 Task: Use the formula "IMSUM" in spreadsheet "Project portfolio".
Action: Mouse moved to (617, 76)
Screenshot: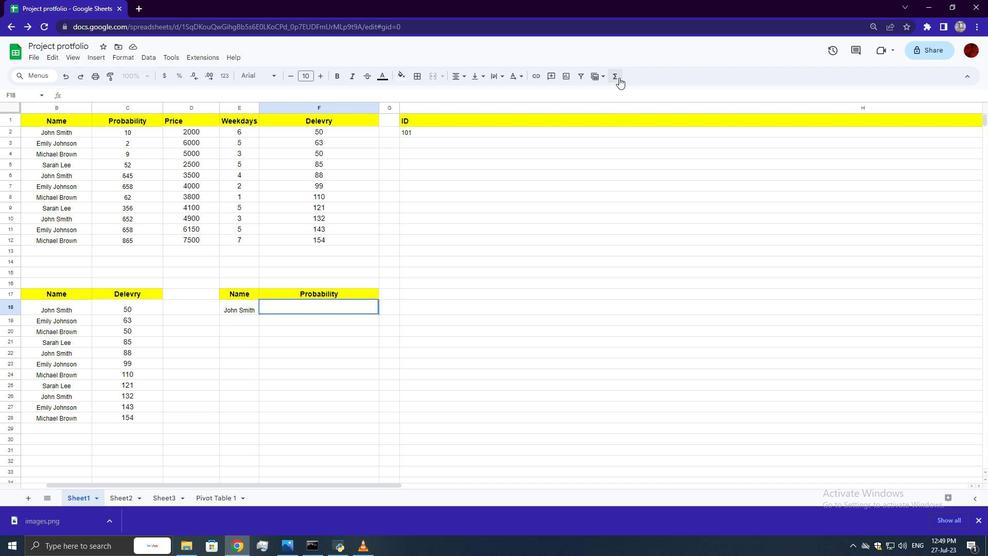 
Action: Mouse pressed left at (617, 76)
Screenshot: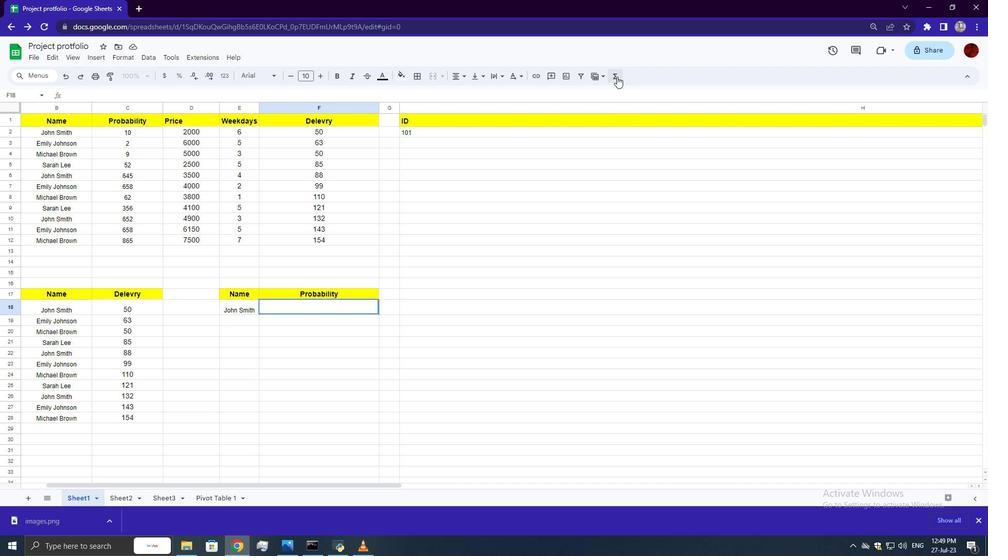 
Action: Mouse moved to (774, 189)
Screenshot: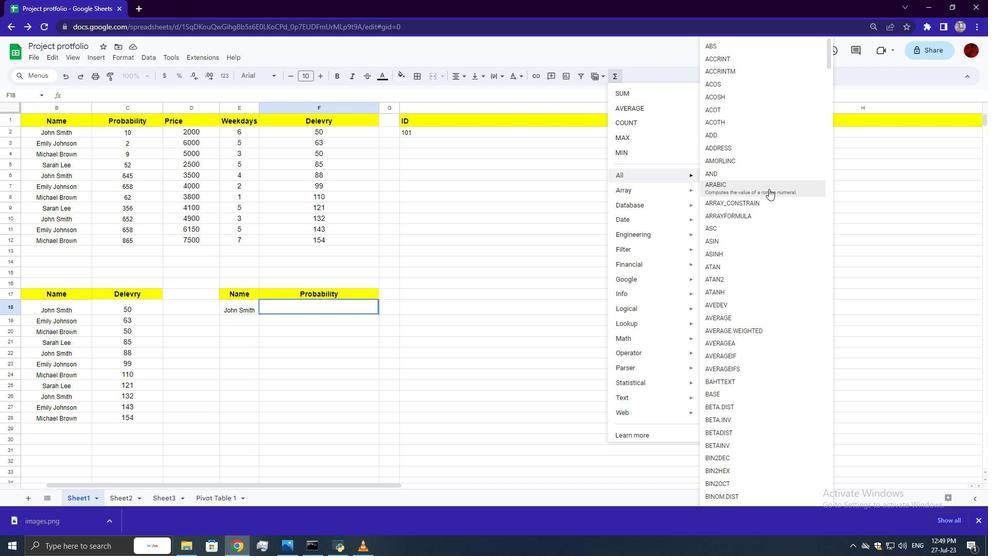 
Action: Mouse scrolled (774, 189) with delta (0, 0)
Screenshot: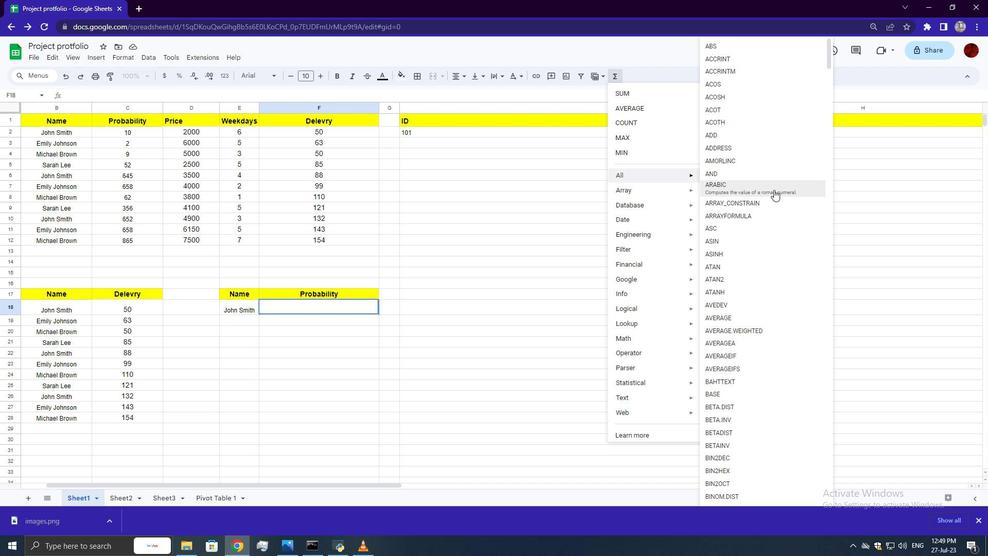 
Action: Mouse moved to (774, 189)
Screenshot: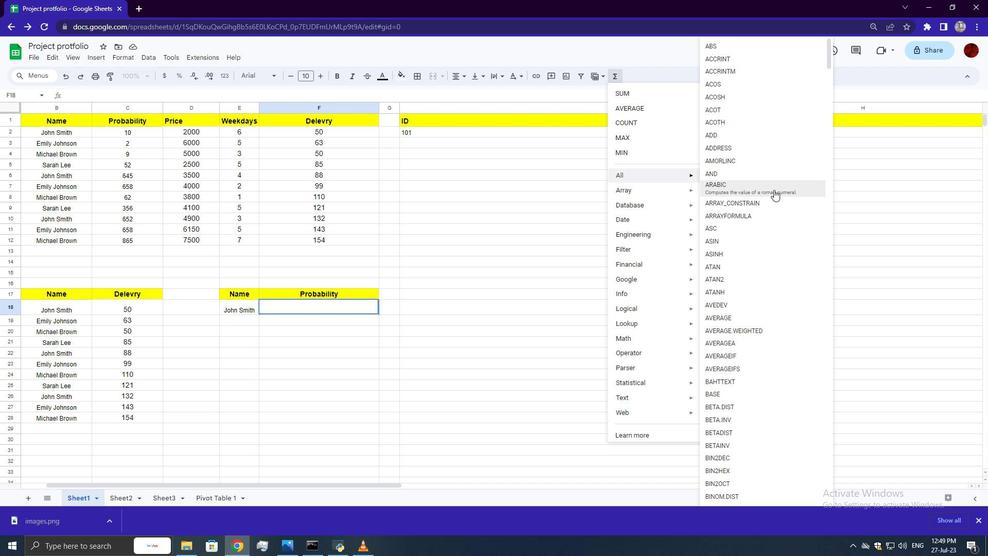 
Action: Mouse scrolled (774, 189) with delta (0, 0)
Screenshot: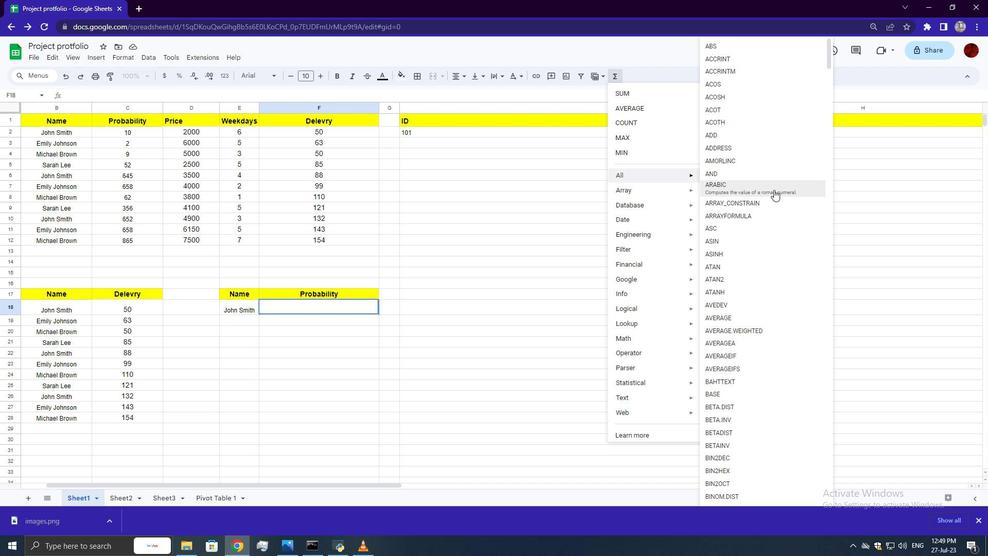 
Action: Mouse scrolled (774, 189) with delta (0, 0)
Screenshot: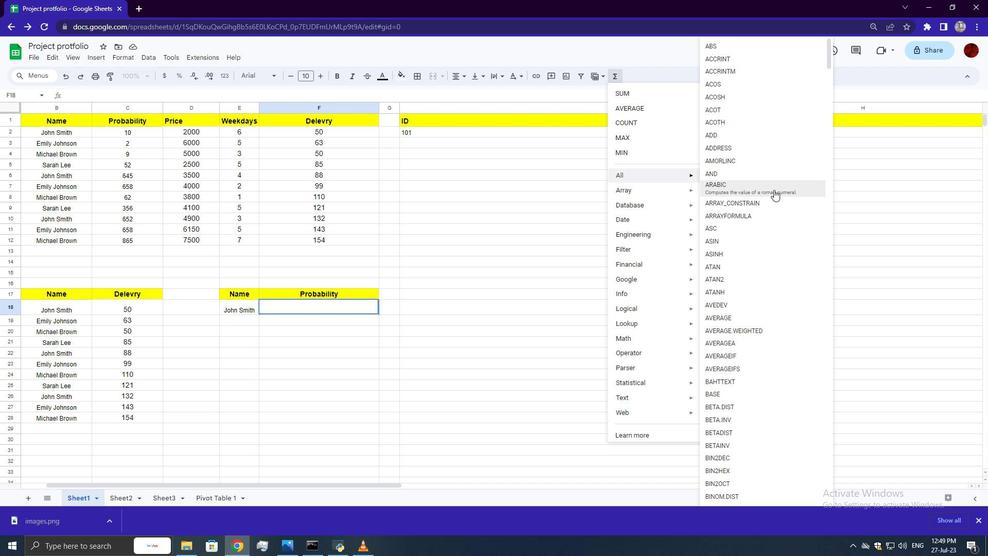 
Action: Mouse scrolled (774, 189) with delta (0, 0)
Screenshot: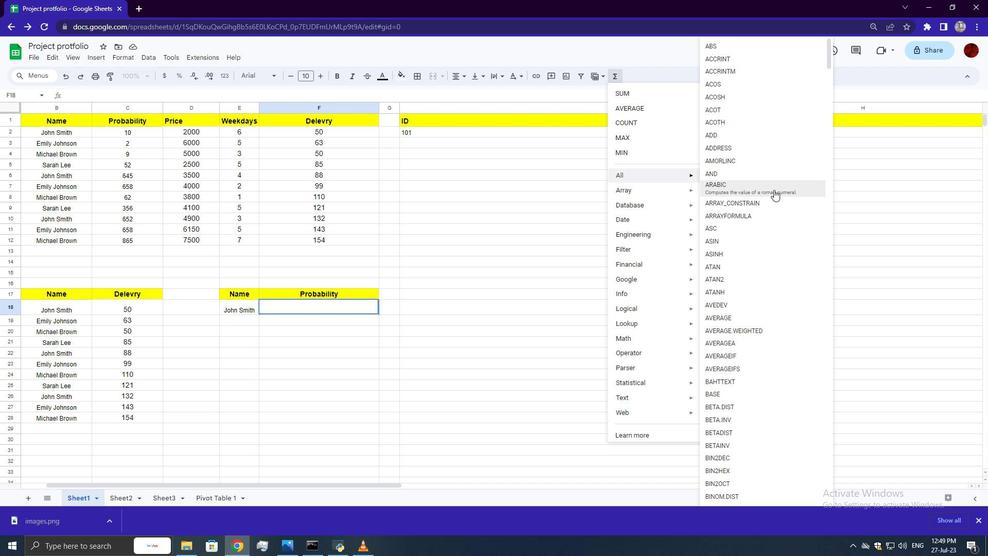 
Action: Mouse scrolled (774, 189) with delta (0, 0)
Screenshot: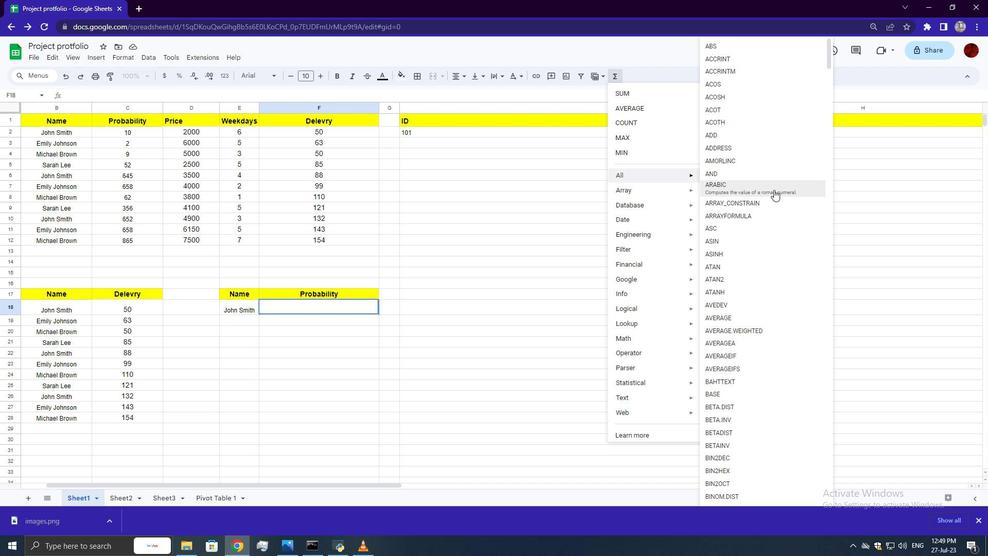 
Action: Mouse scrolled (774, 189) with delta (0, 0)
Screenshot: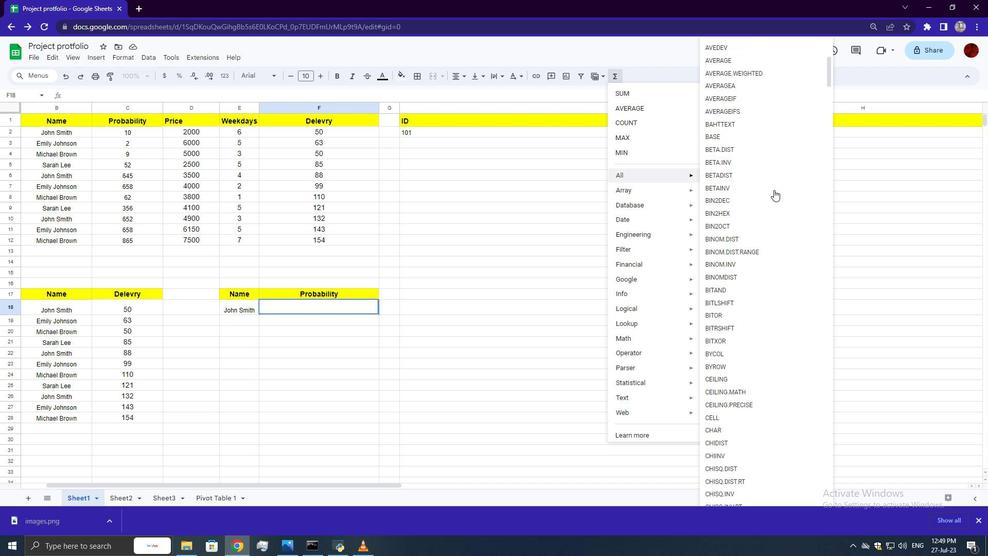 
Action: Mouse scrolled (774, 189) with delta (0, 0)
Screenshot: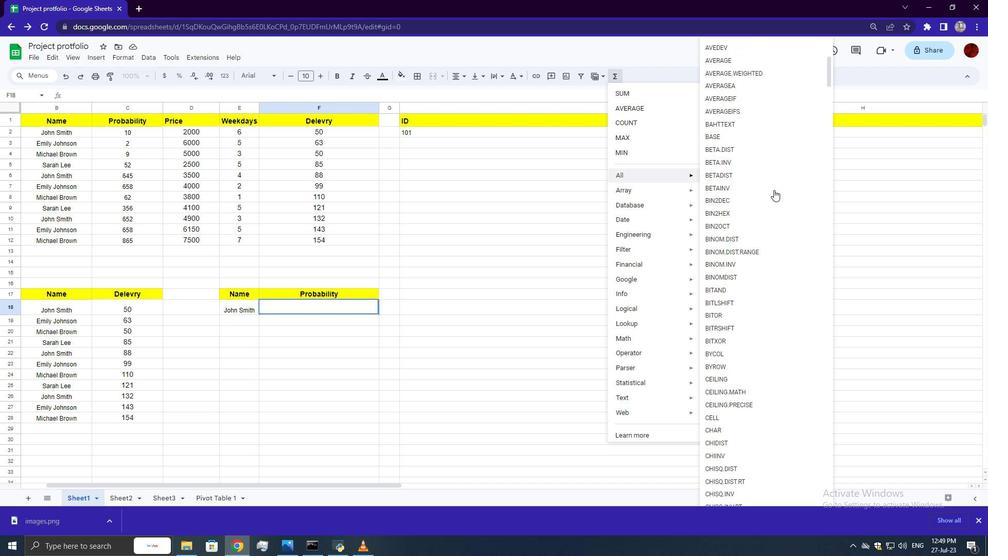 
Action: Mouse scrolled (774, 189) with delta (0, 0)
Screenshot: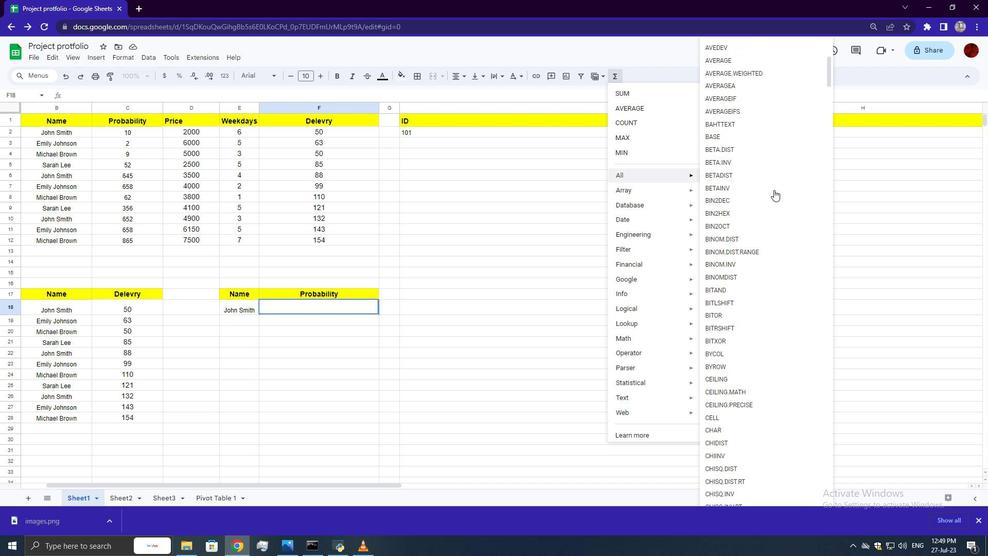 
Action: Mouse scrolled (774, 189) with delta (0, 0)
Screenshot: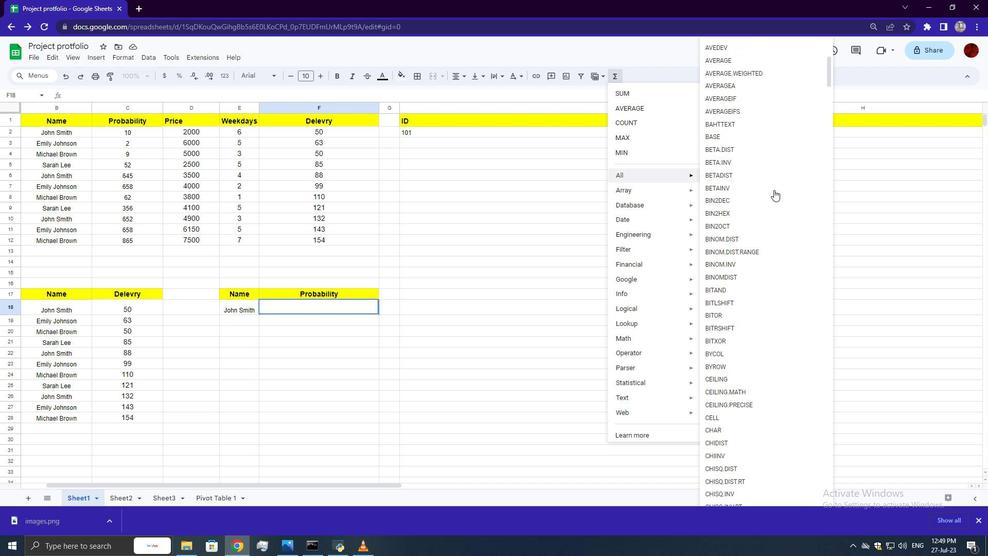 
Action: Mouse scrolled (774, 189) with delta (0, 0)
Screenshot: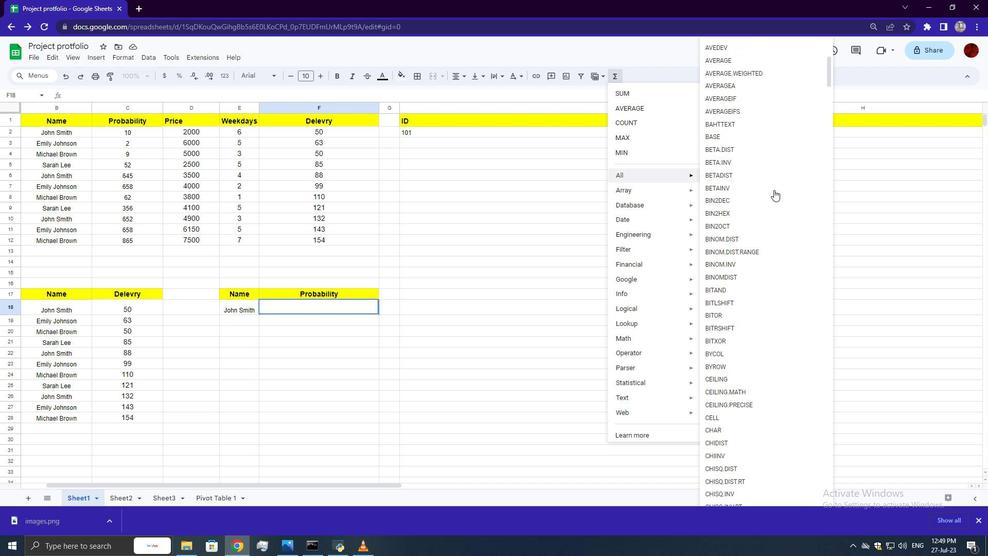 
Action: Mouse scrolled (774, 189) with delta (0, 0)
Screenshot: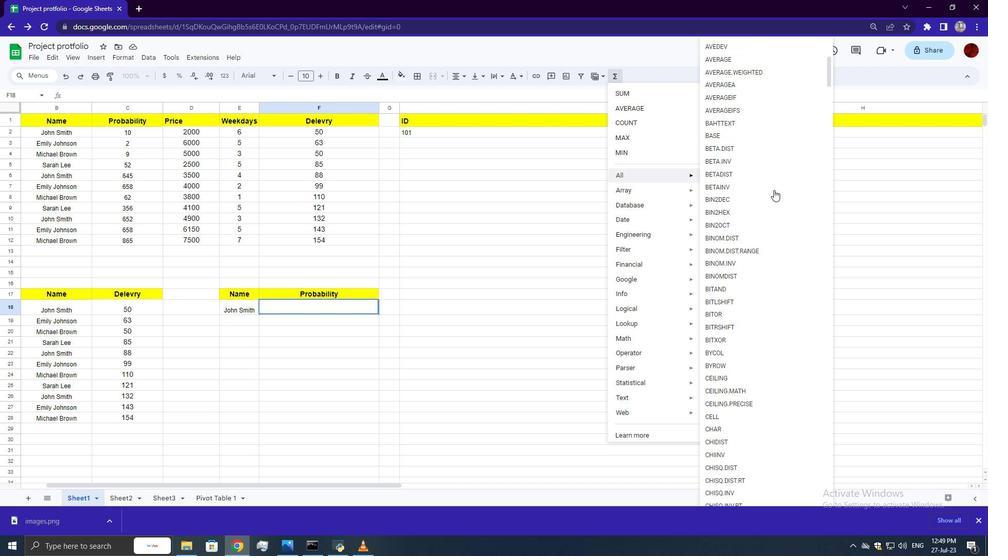 
Action: Mouse scrolled (774, 189) with delta (0, 0)
Screenshot: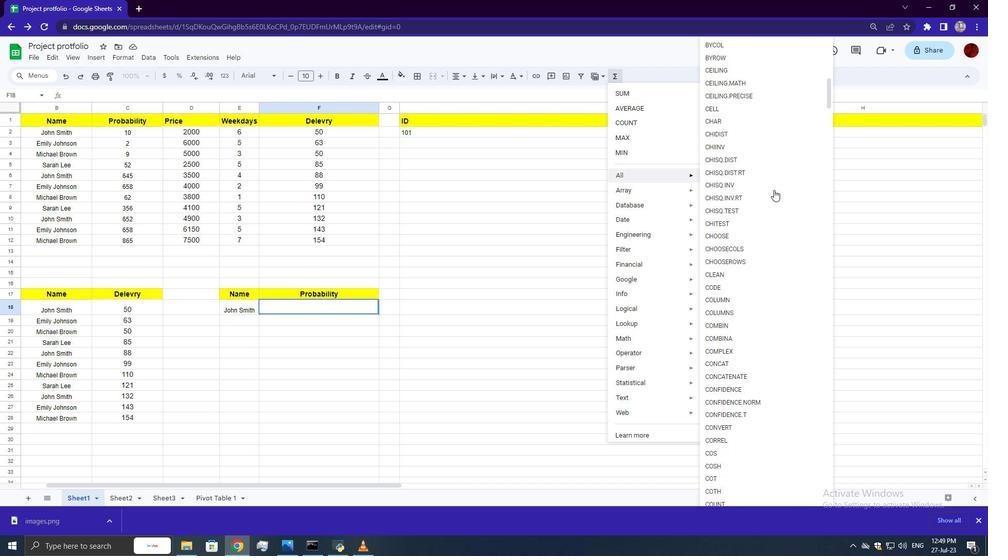 
Action: Mouse scrolled (774, 189) with delta (0, 0)
Screenshot: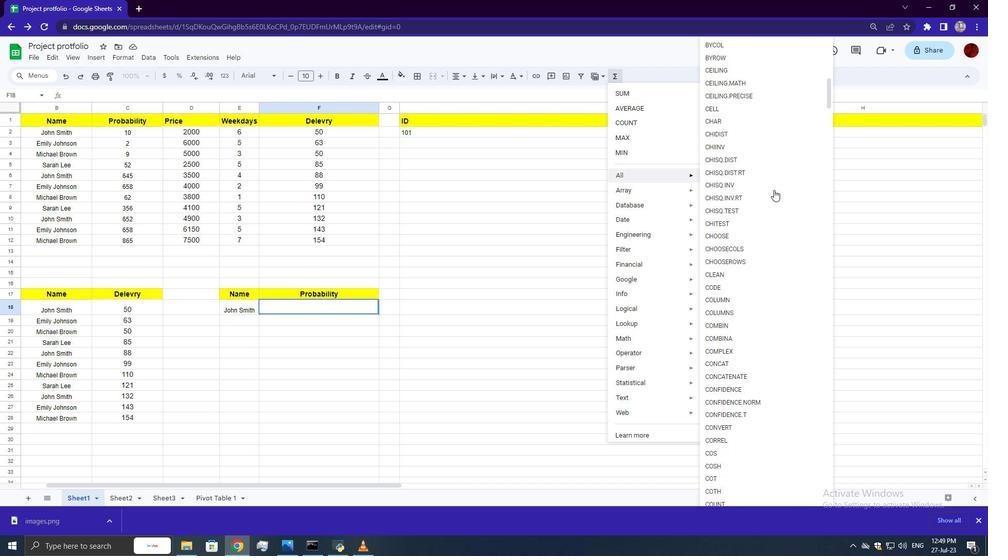 
Action: Mouse scrolled (774, 189) with delta (0, 0)
Screenshot: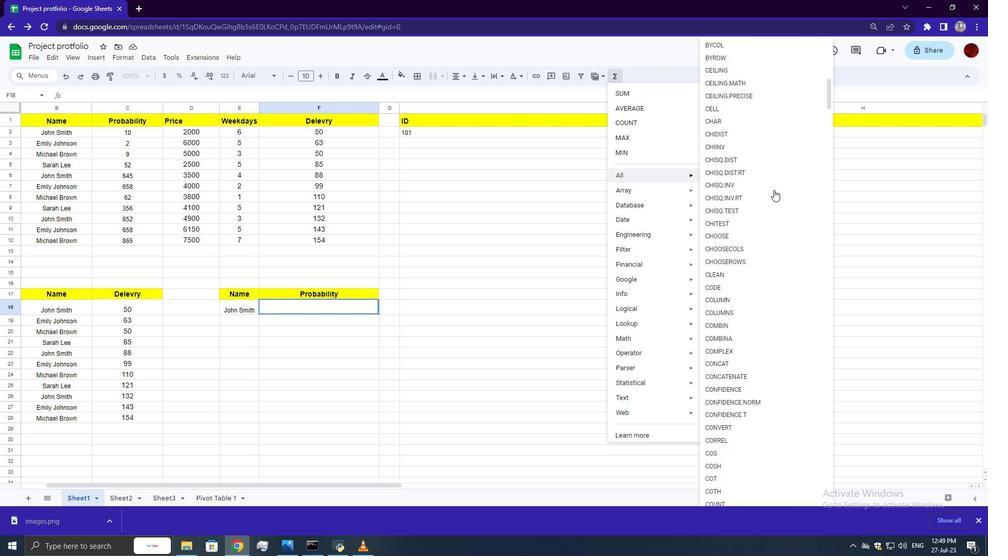 
Action: Mouse scrolled (774, 189) with delta (0, 0)
Screenshot: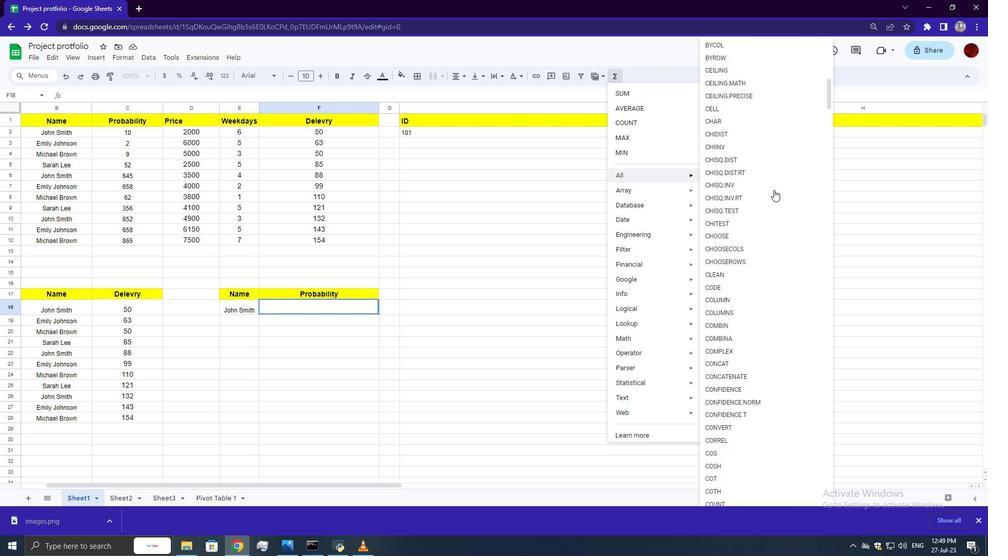 
Action: Mouse scrolled (774, 189) with delta (0, 0)
Screenshot: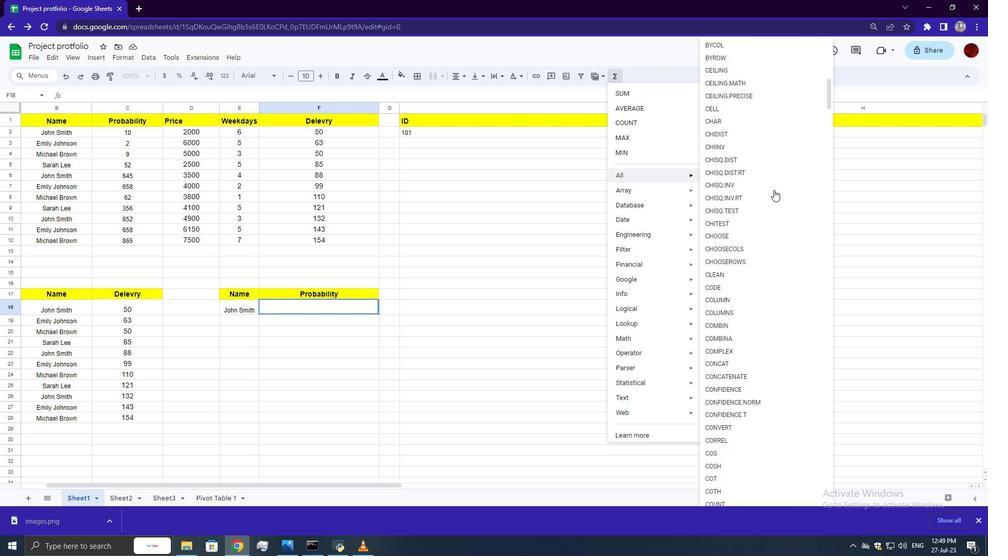 
Action: Mouse scrolled (774, 189) with delta (0, 0)
Screenshot: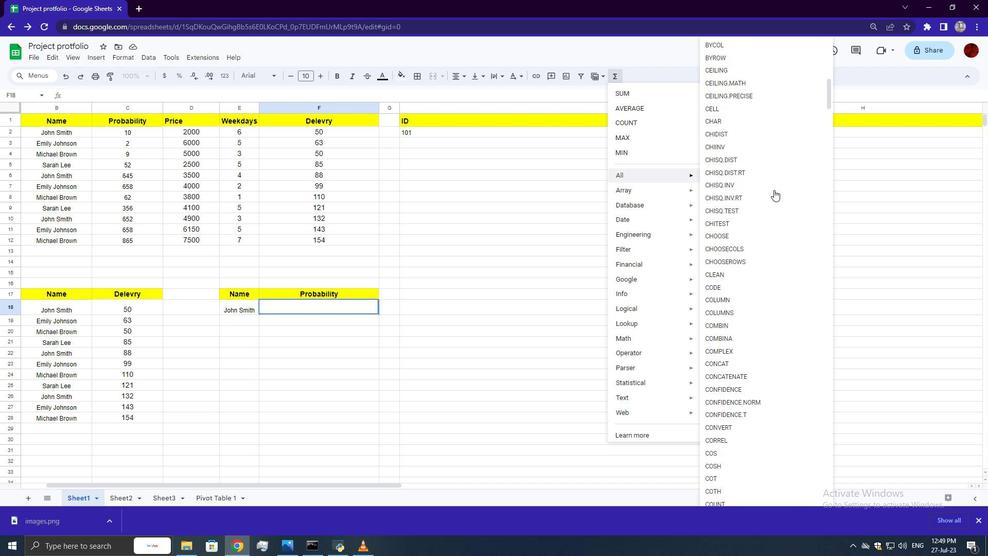 
Action: Mouse scrolled (774, 189) with delta (0, 0)
Screenshot: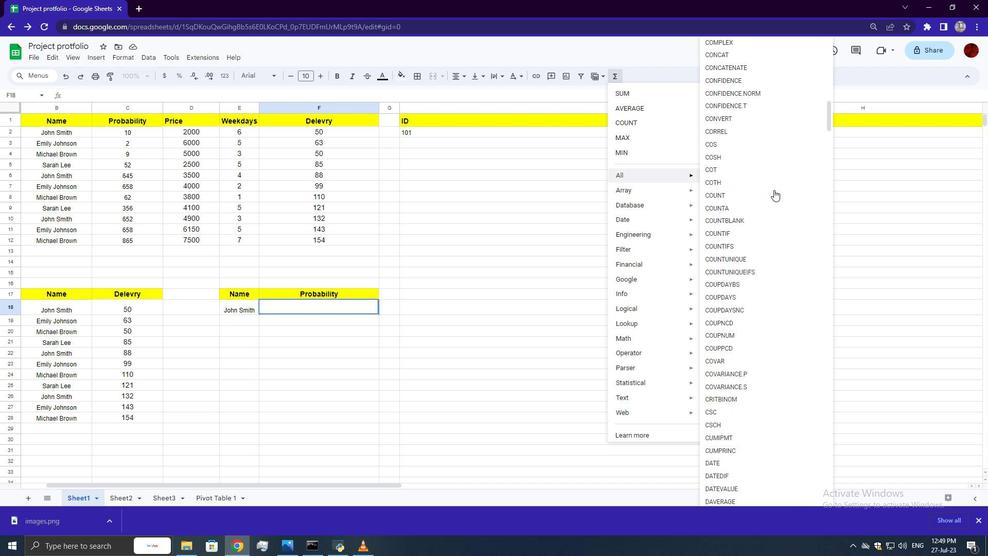 
Action: Mouse scrolled (774, 189) with delta (0, 0)
Screenshot: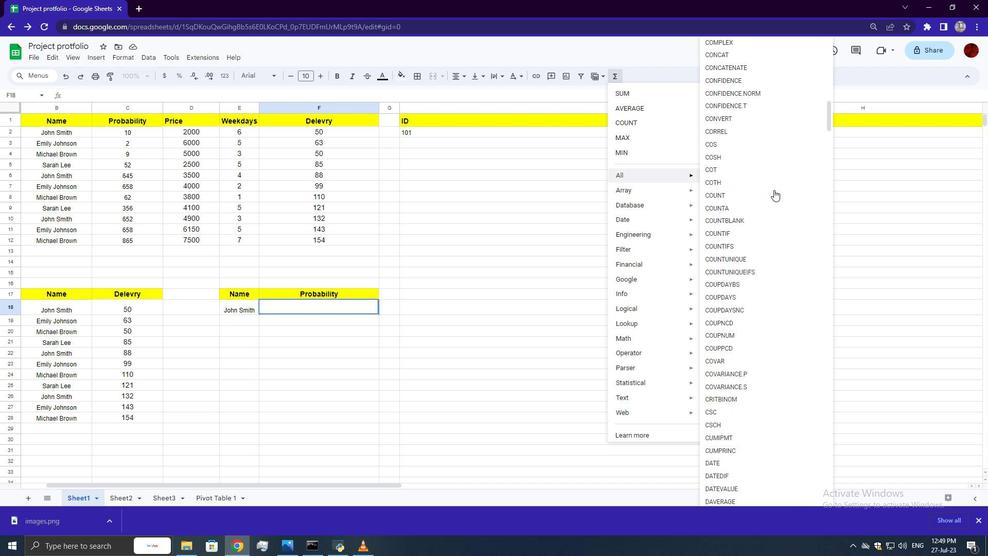 
Action: Mouse scrolled (774, 189) with delta (0, 0)
Screenshot: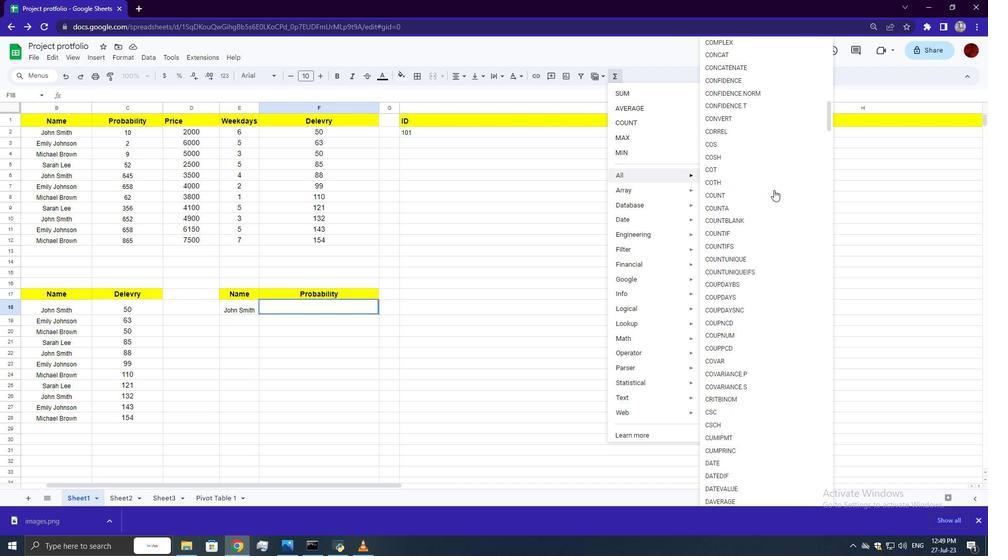 
Action: Mouse scrolled (774, 189) with delta (0, 0)
Screenshot: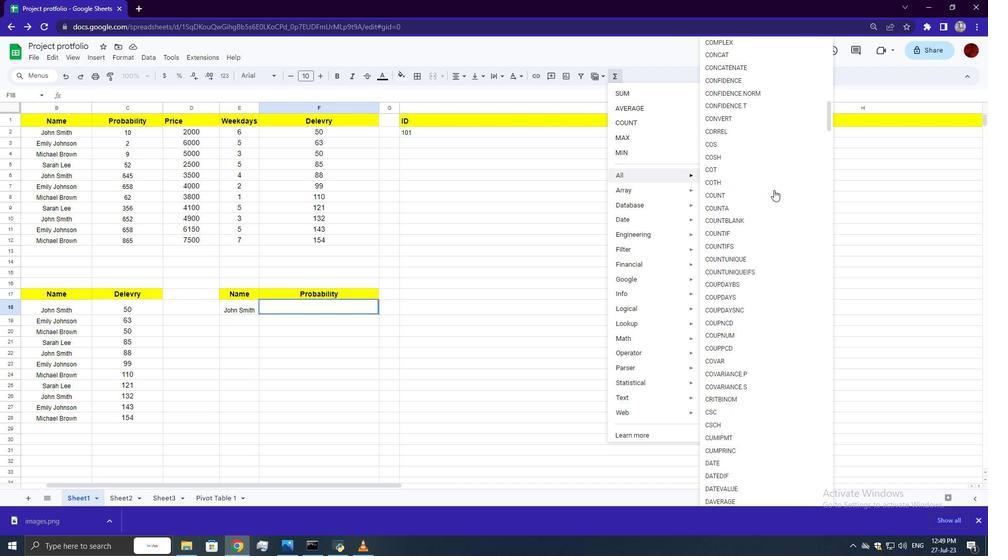 
Action: Mouse scrolled (774, 189) with delta (0, 0)
Screenshot: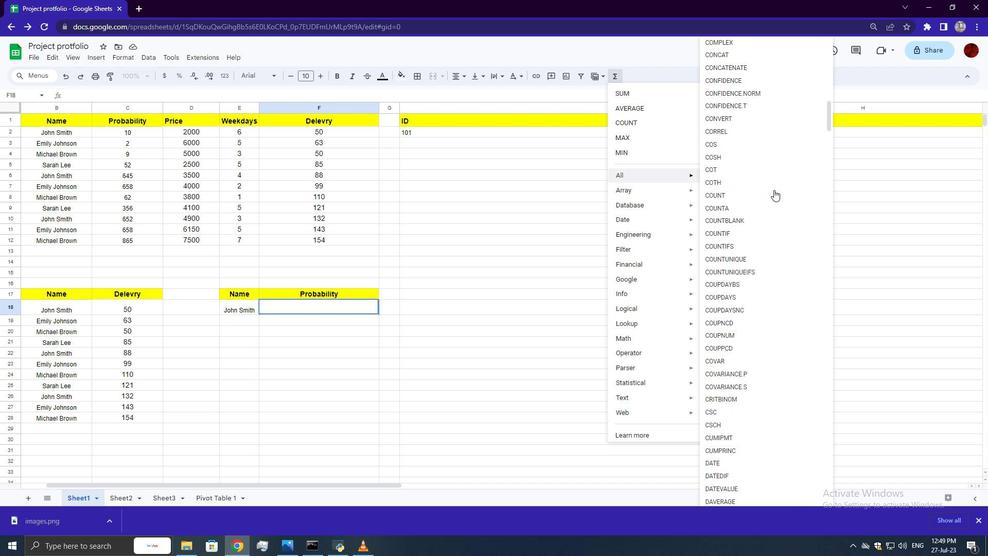
Action: Mouse scrolled (774, 189) with delta (0, 0)
Screenshot: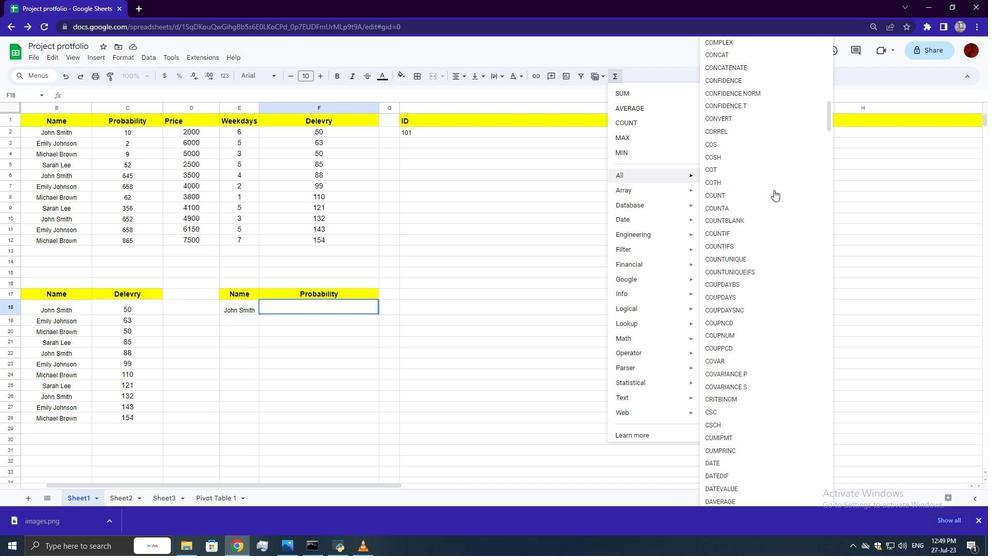 
Action: Mouse scrolled (774, 189) with delta (0, 0)
Screenshot: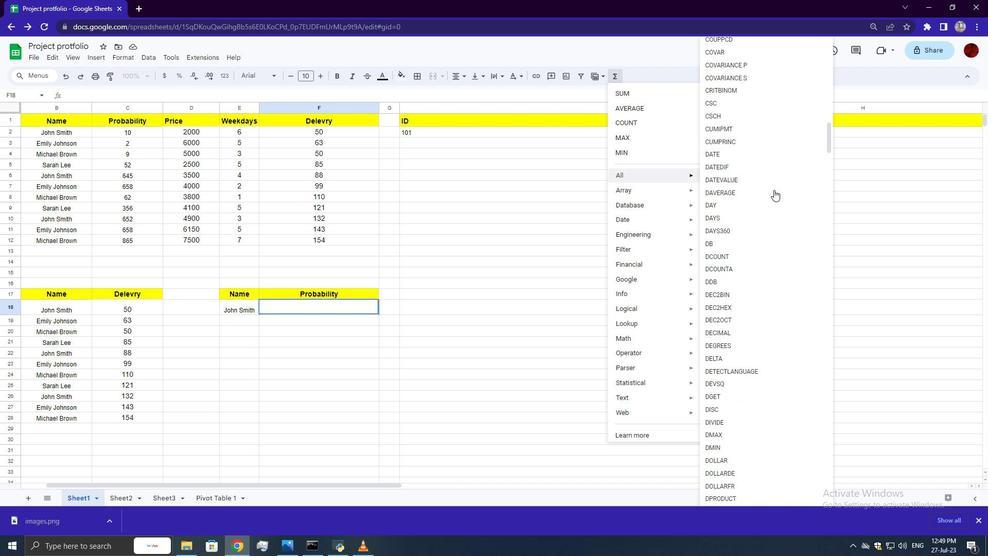 
Action: Mouse scrolled (774, 189) with delta (0, 0)
Screenshot: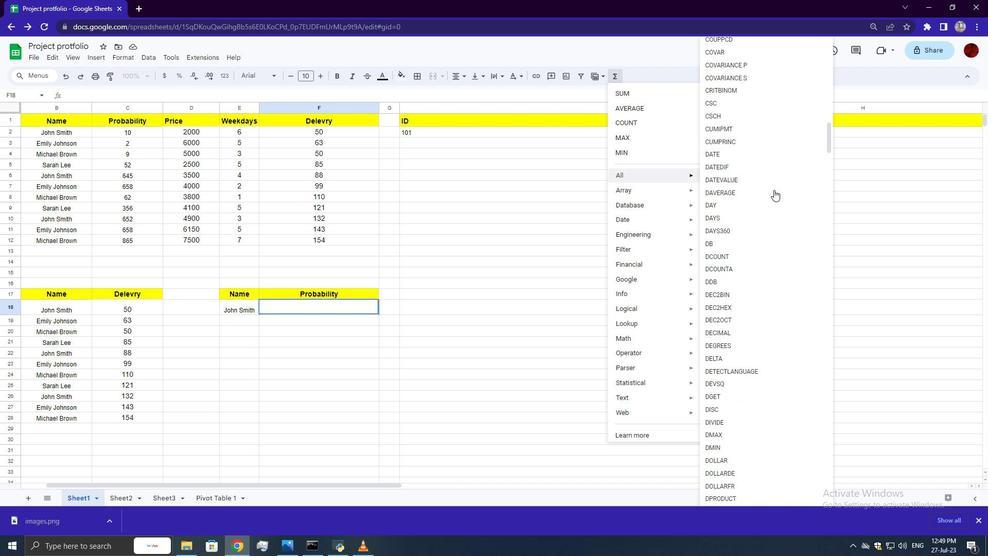 
Action: Mouse scrolled (774, 189) with delta (0, 0)
Screenshot: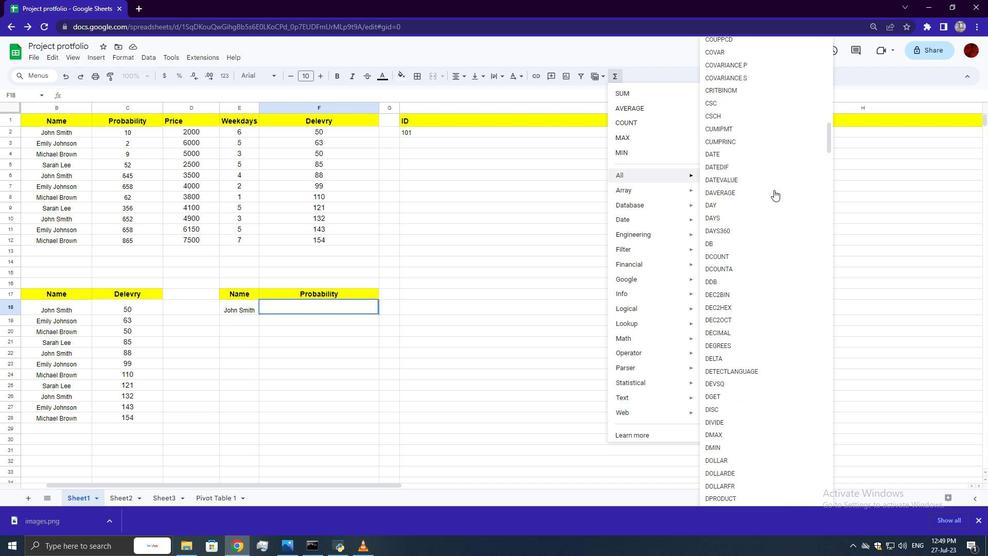 
Action: Mouse scrolled (774, 189) with delta (0, 0)
Screenshot: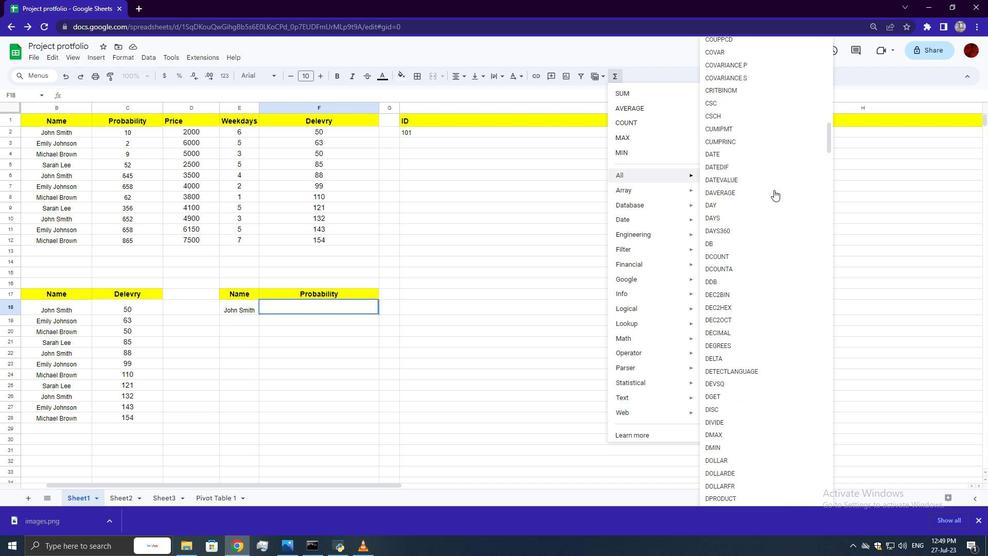 
Action: Mouse scrolled (774, 189) with delta (0, 0)
Screenshot: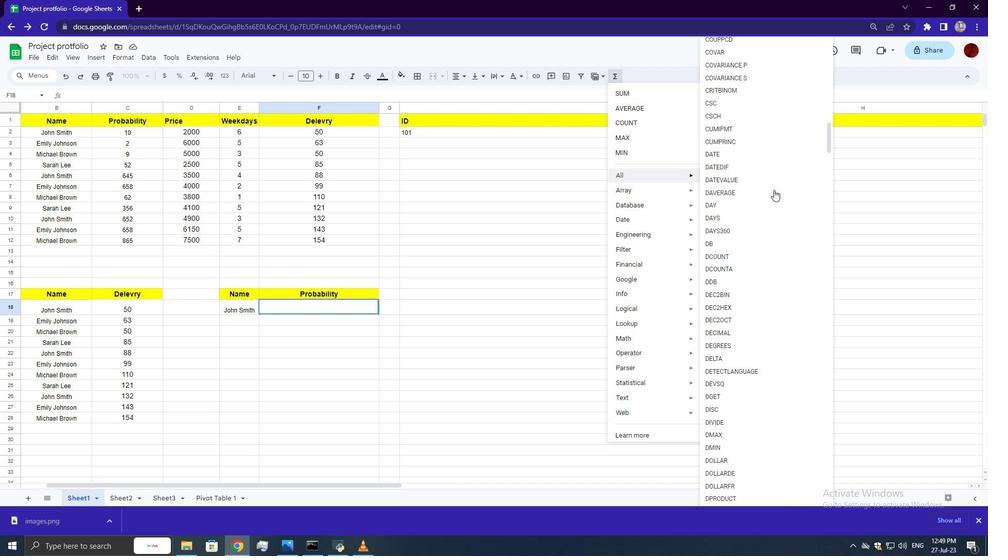 
Action: Mouse scrolled (774, 189) with delta (0, 0)
Screenshot: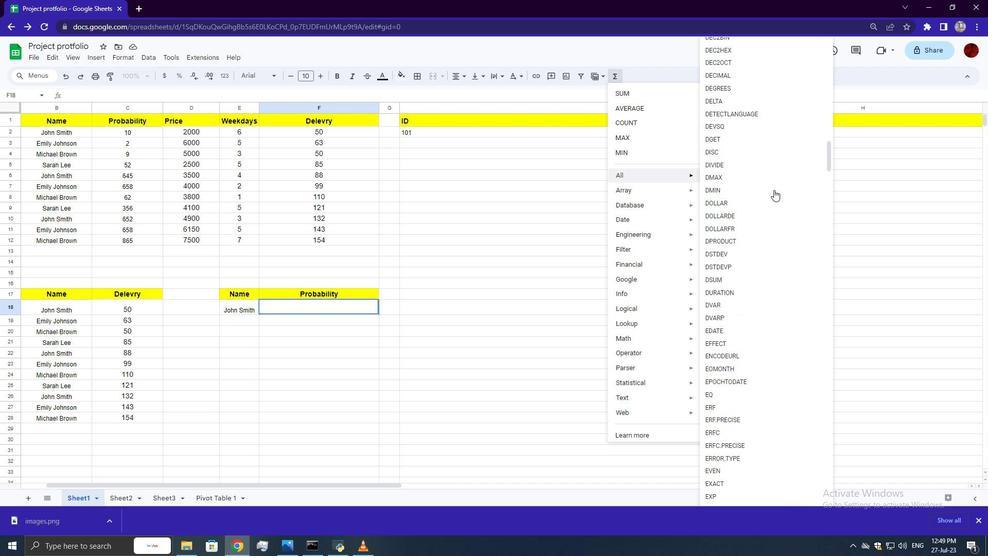 
Action: Mouse scrolled (774, 189) with delta (0, 0)
Screenshot: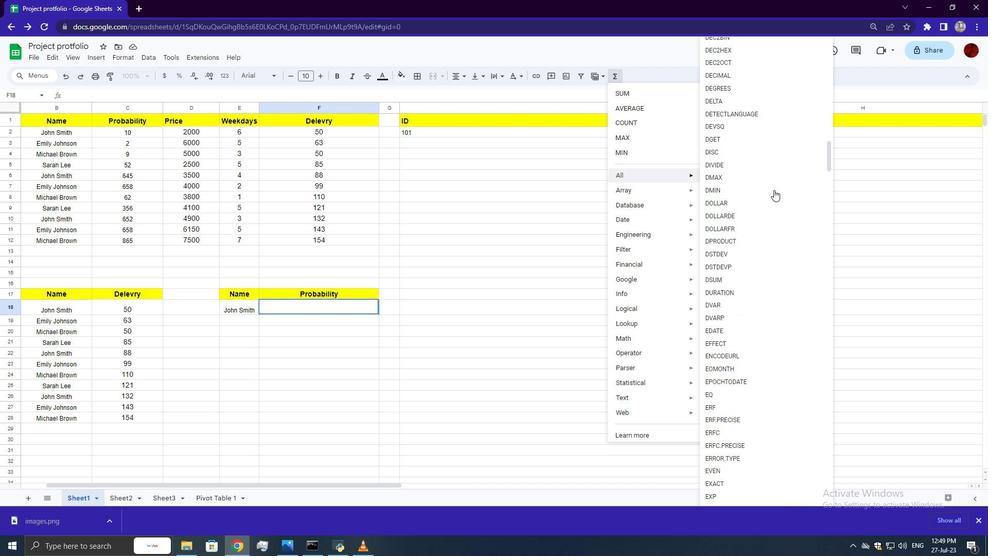
Action: Mouse scrolled (774, 189) with delta (0, 0)
Screenshot: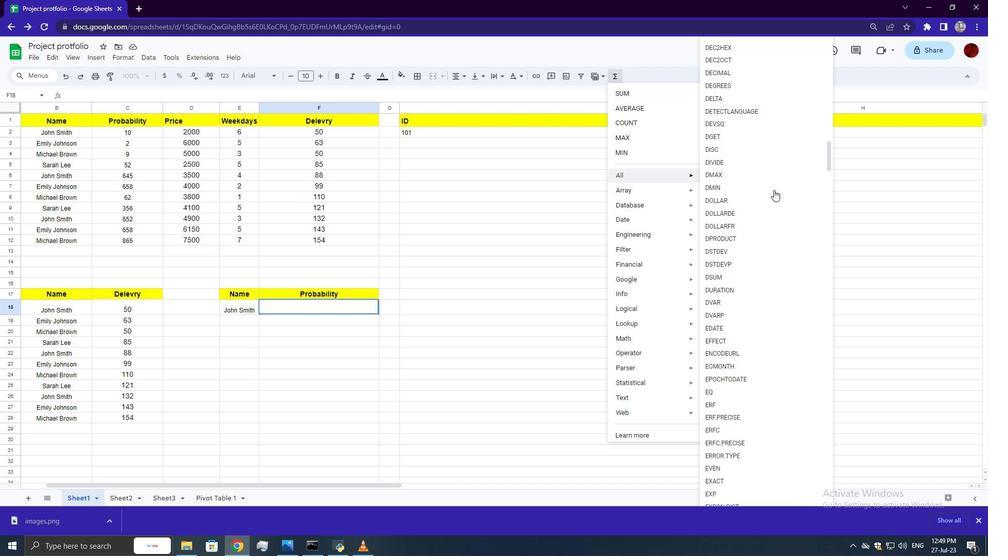 
Action: Mouse scrolled (774, 189) with delta (0, 0)
Screenshot: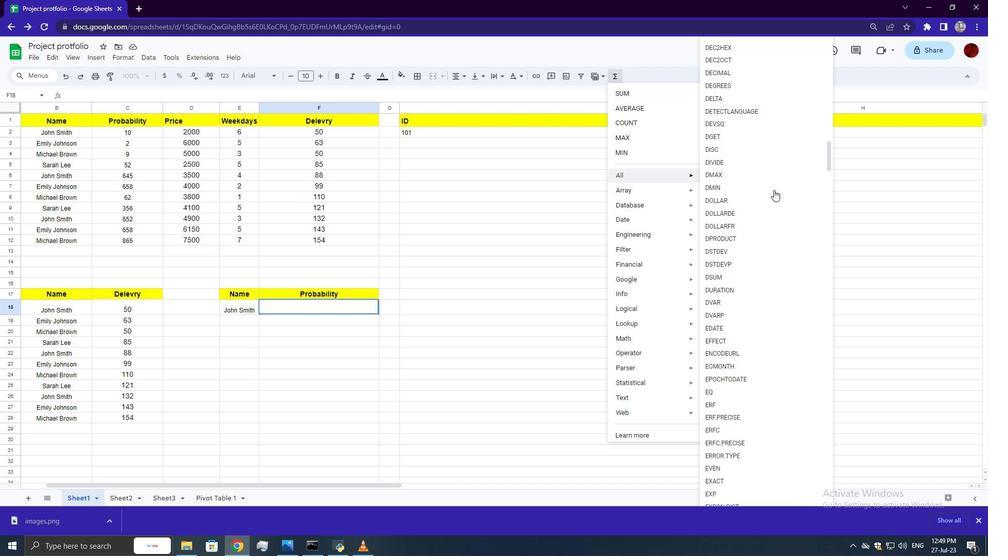 
Action: Mouse scrolled (774, 189) with delta (0, 0)
Screenshot: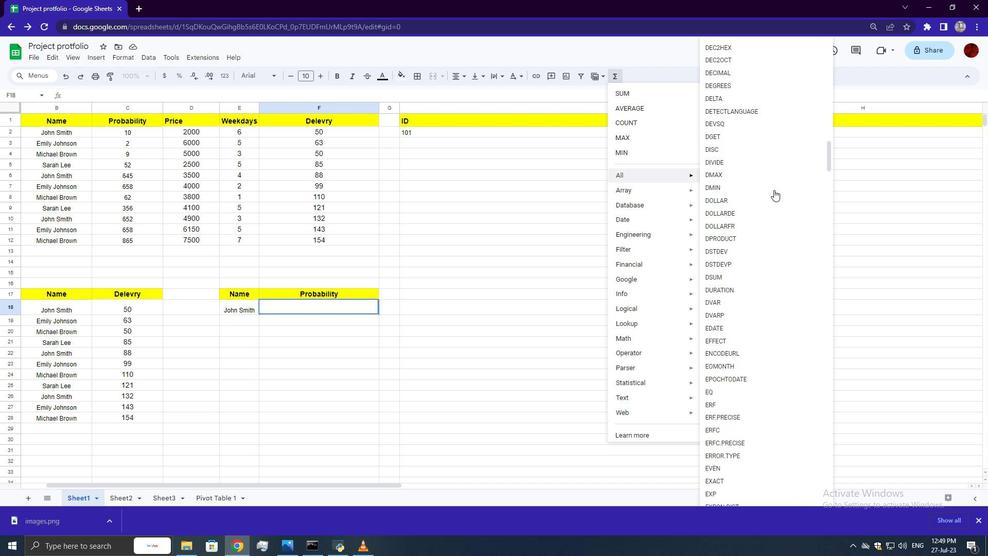 
Action: Mouse scrolled (774, 189) with delta (0, 0)
Screenshot: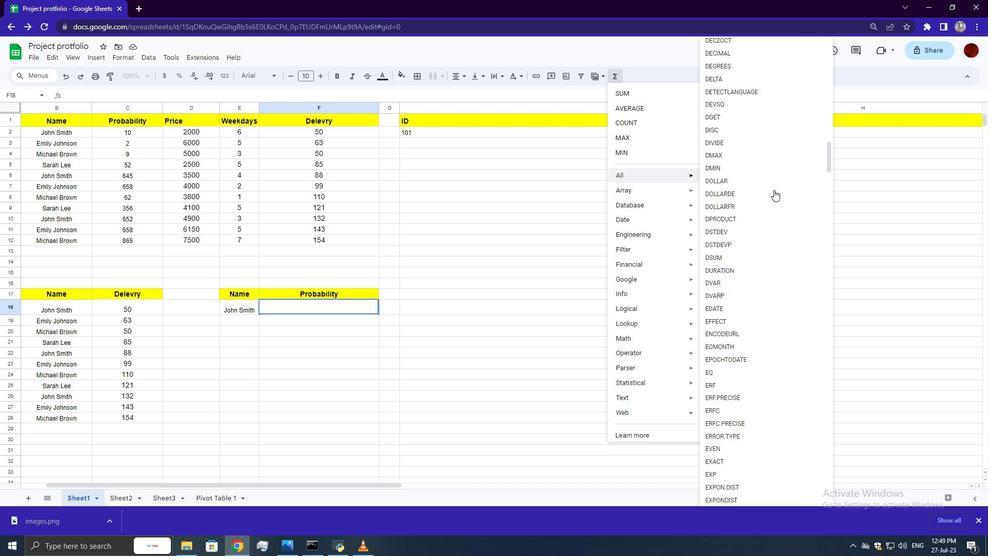 
Action: Mouse scrolled (774, 189) with delta (0, 0)
Screenshot: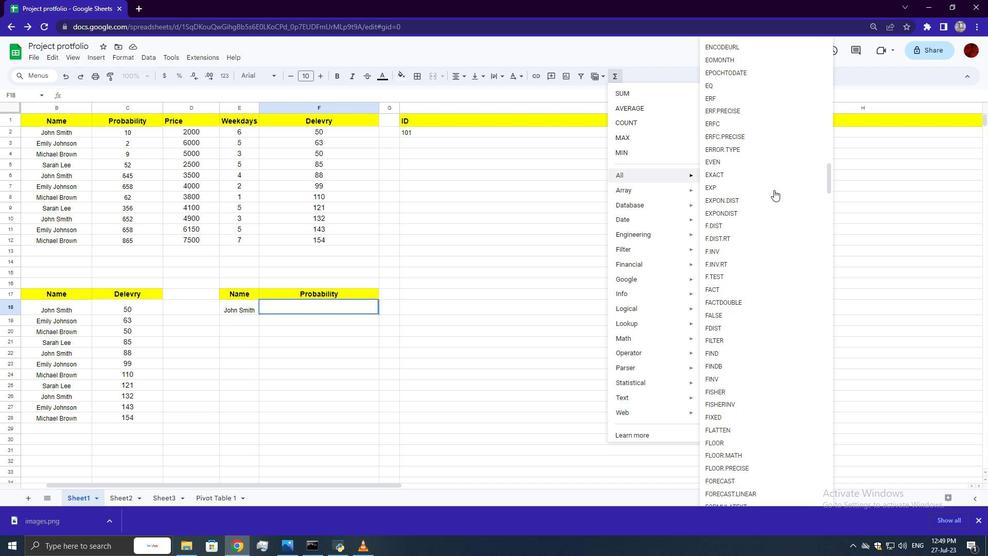 
Action: Mouse scrolled (774, 189) with delta (0, 0)
Screenshot: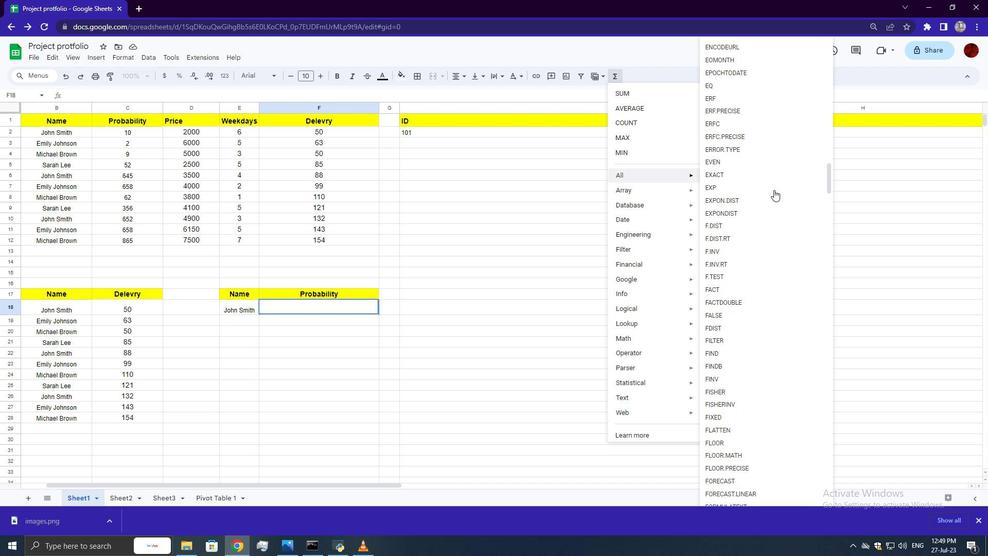 
Action: Mouse scrolled (774, 189) with delta (0, 0)
Screenshot: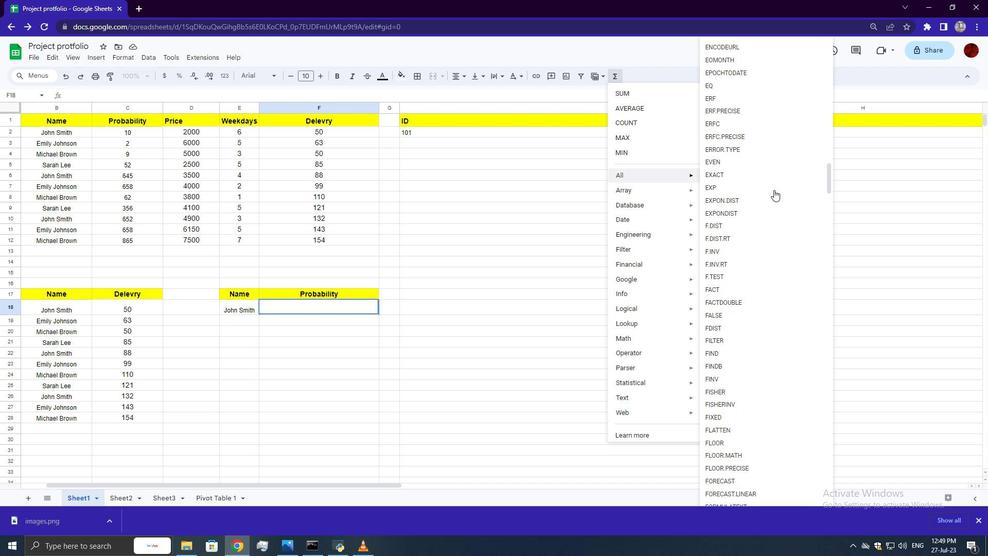 
Action: Mouse scrolled (774, 189) with delta (0, 0)
Screenshot: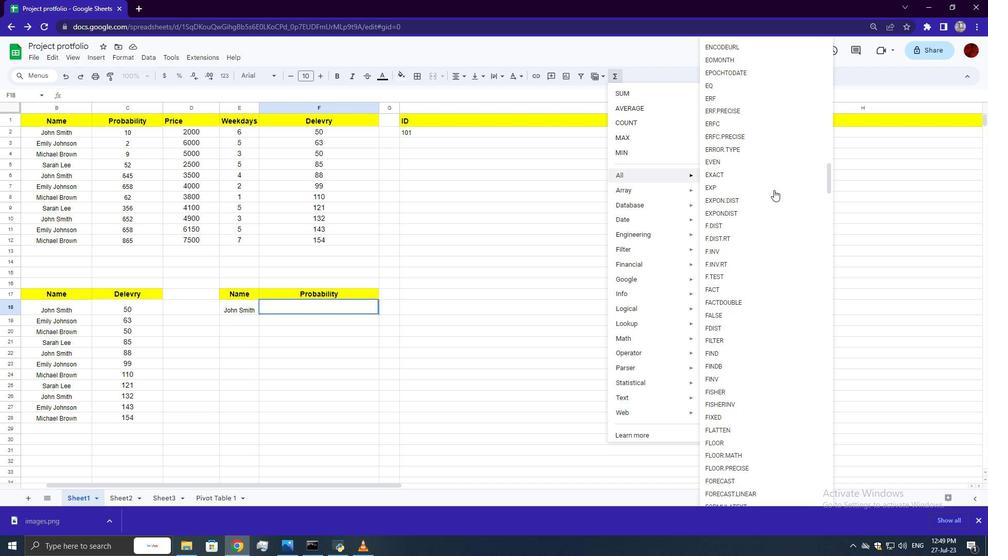 
Action: Mouse scrolled (774, 189) with delta (0, 0)
Screenshot: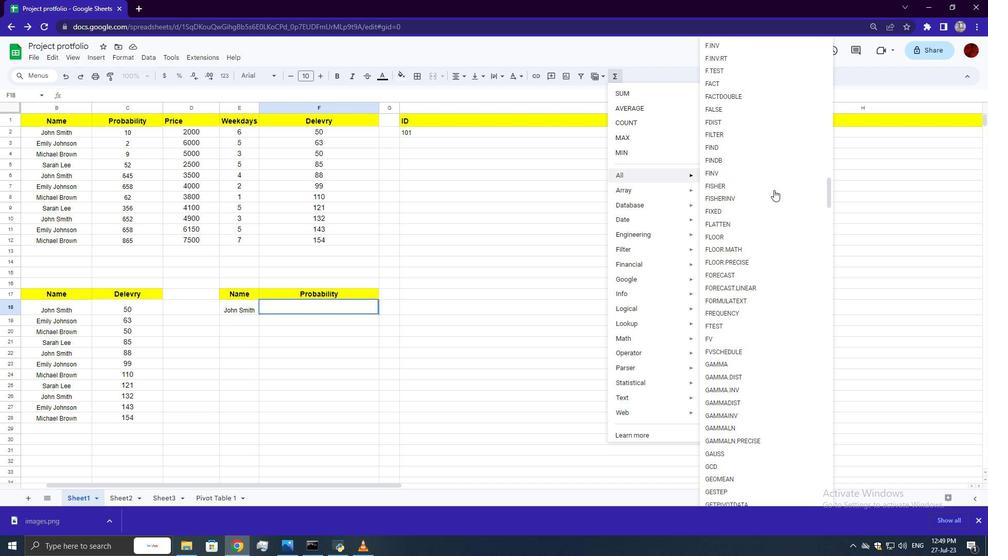 
Action: Mouse scrolled (774, 189) with delta (0, 0)
Screenshot: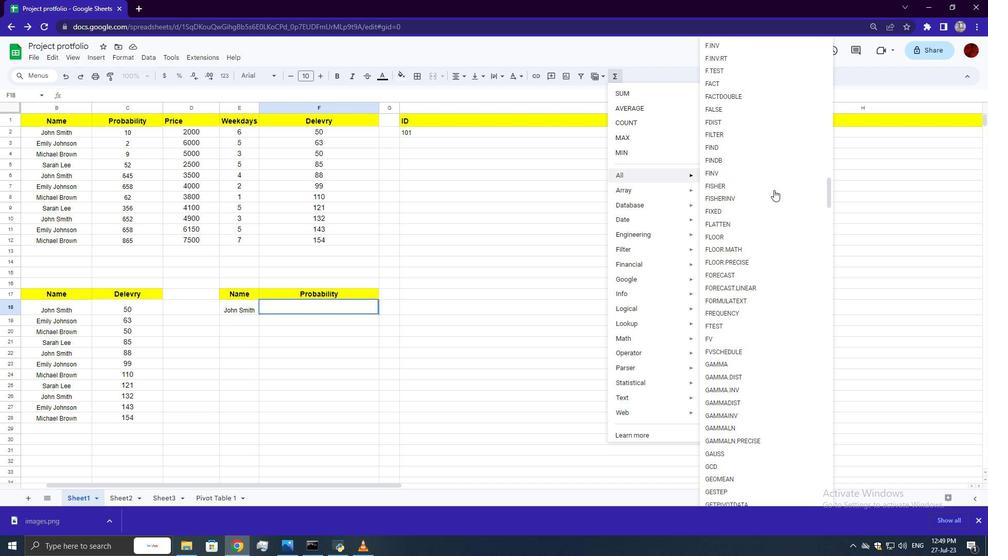 
Action: Mouse scrolled (774, 189) with delta (0, 0)
Screenshot: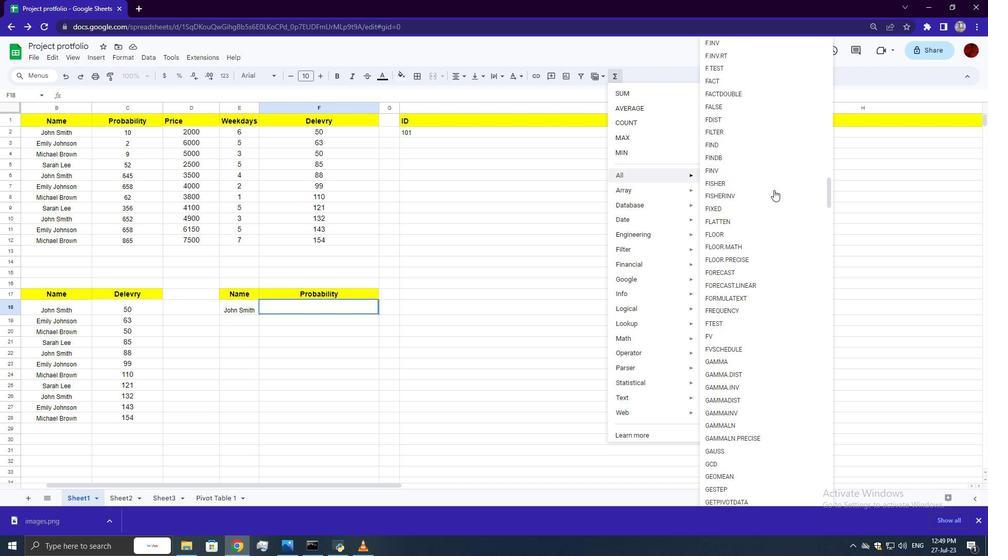 
Action: Mouse scrolled (774, 189) with delta (0, 0)
Screenshot: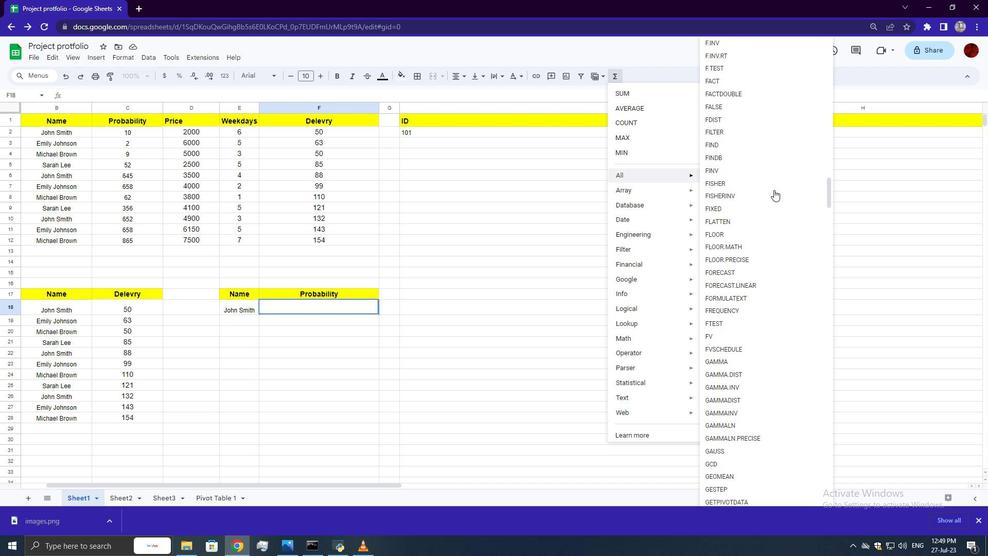 
Action: Mouse scrolled (774, 189) with delta (0, 0)
Screenshot: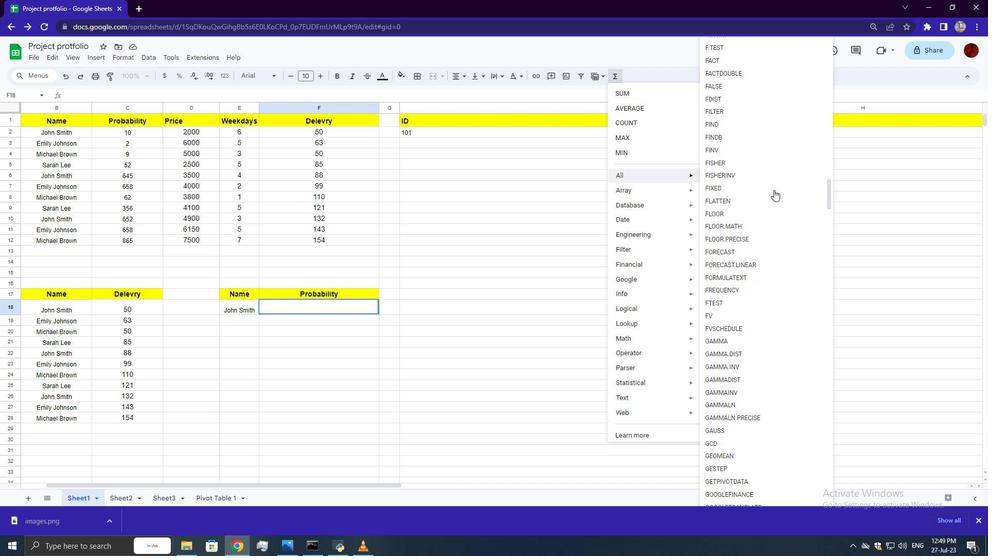 
Action: Mouse scrolled (774, 189) with delta (0, 0)
Screenshot: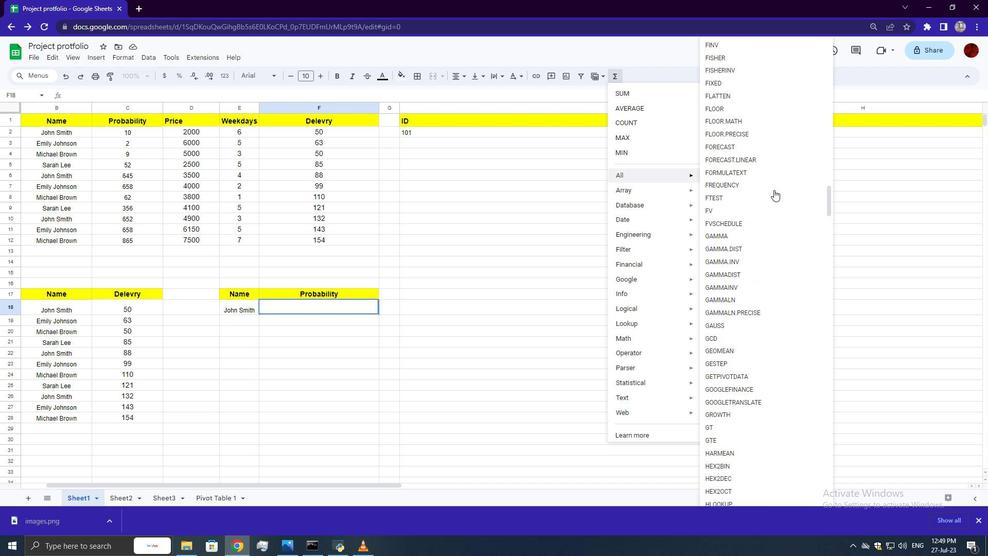 
Action: Mouse scrolled (774, 189) with delta (0, 0)
Screenshot: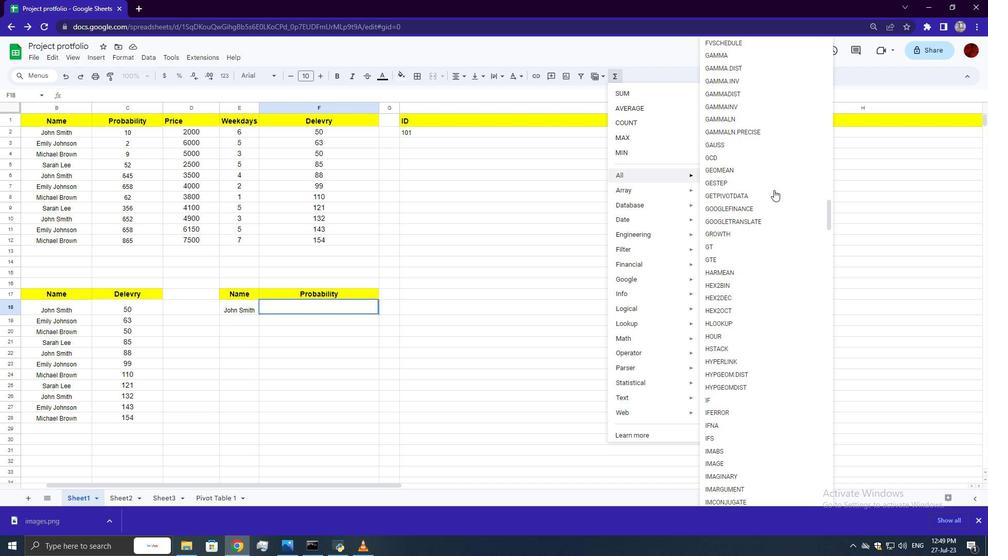 
Action: Mouse scrolled (774, 189) with delta (0, 0)
Screenshot: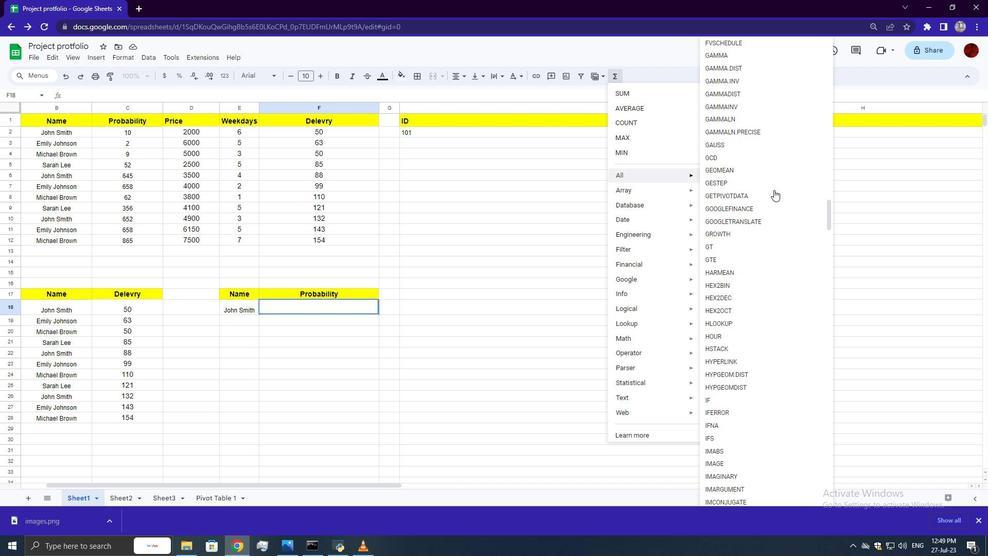 
Action: Mouse scrolled (774, 189) with delta (0, 0)
Screenshot: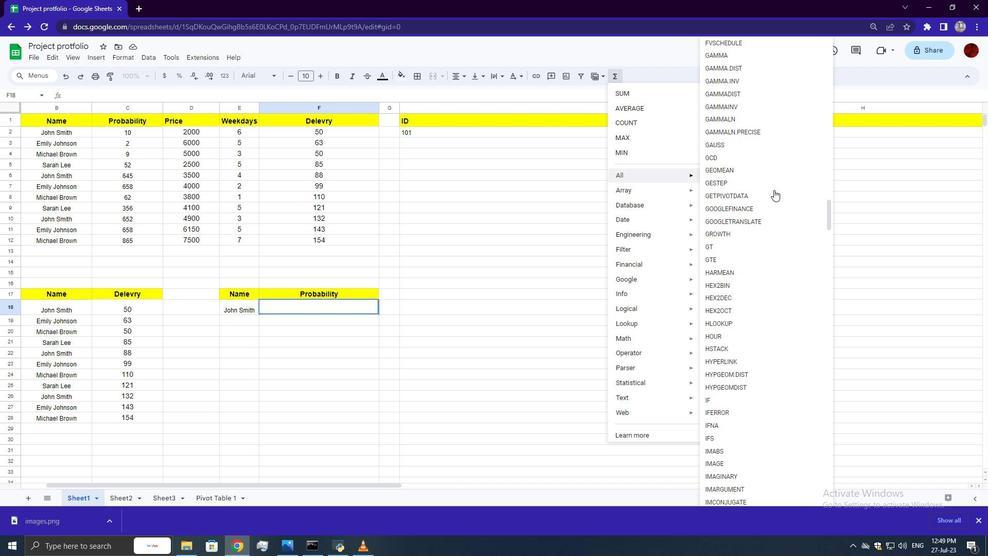 
Action: Mouse scrolled (774, 189) with delta (0, 0)
Screenshot: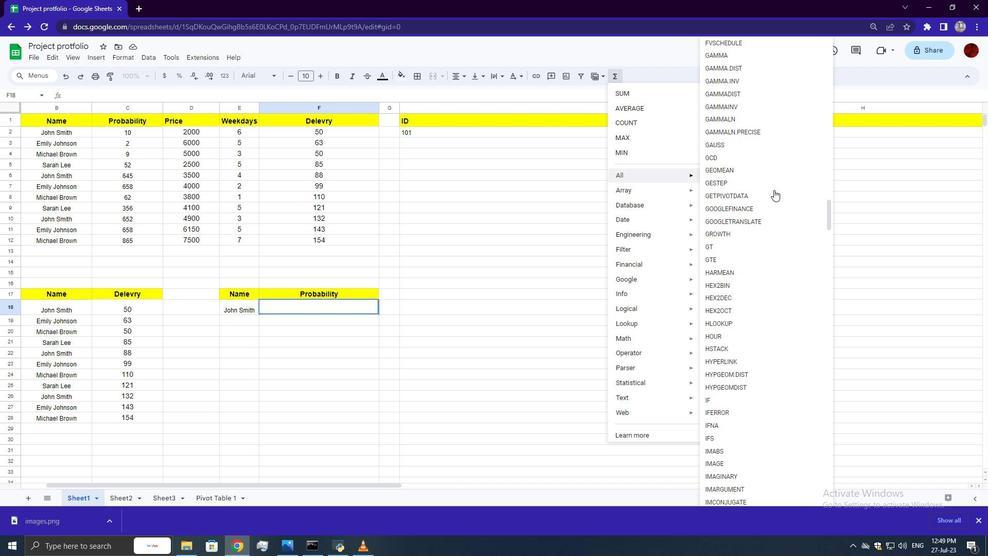 
Action: Mouse scrolled (774, 189) with delta (0, 0)
Screenshot: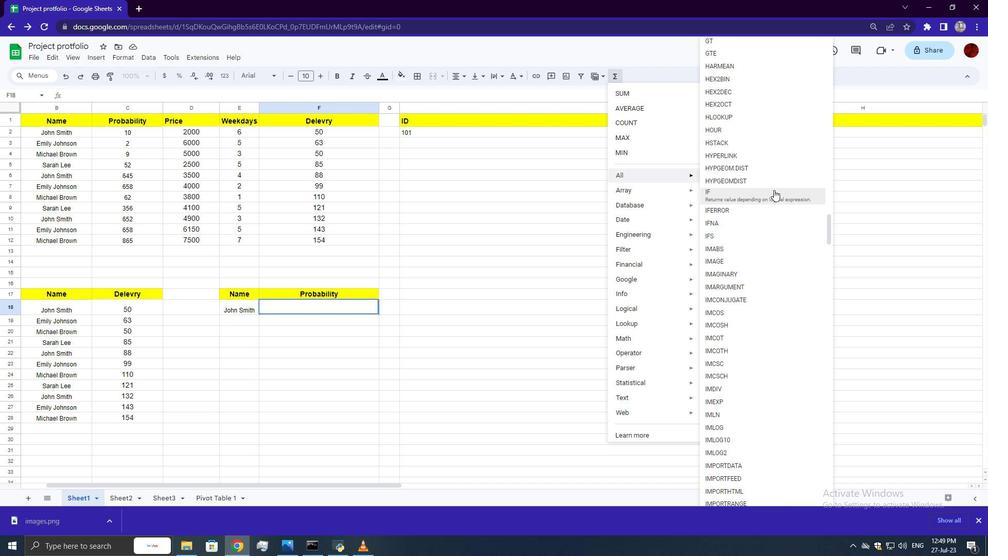 
Action: Mouse scrolled (774, 189) with delta (0, 0)
Screenshot: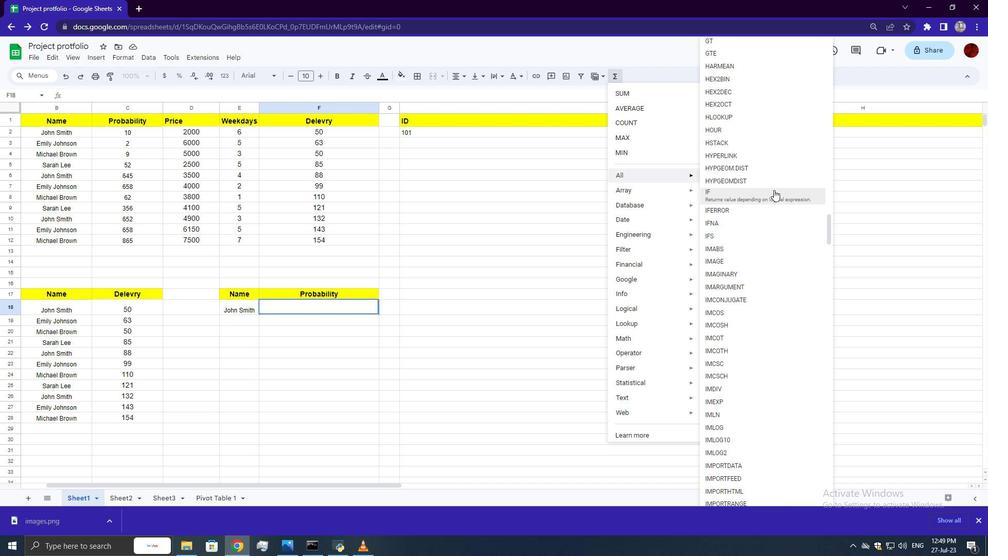 
Action: Mouse scrolled (774, 189) with delta (0, 0)
Screenshot: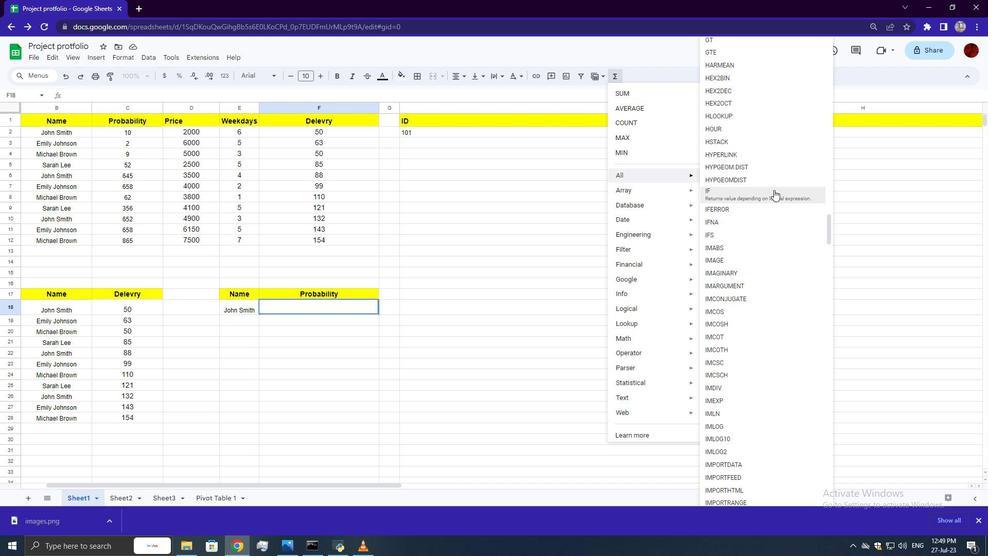
Action: Mouse scrolled (774, 189) with delta (0, 0)
Screenshot: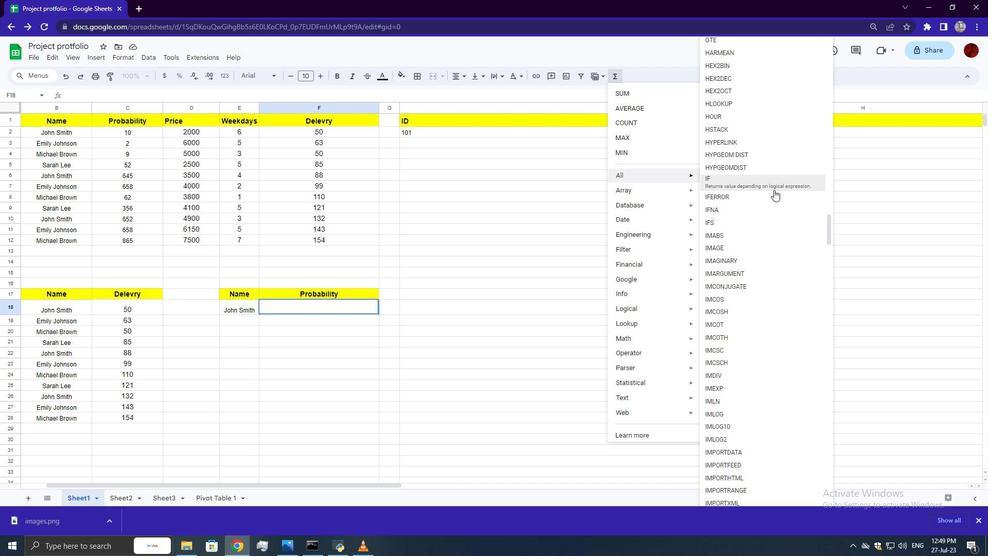 
Action: Mouse moved to (719, 444)
Screenshot: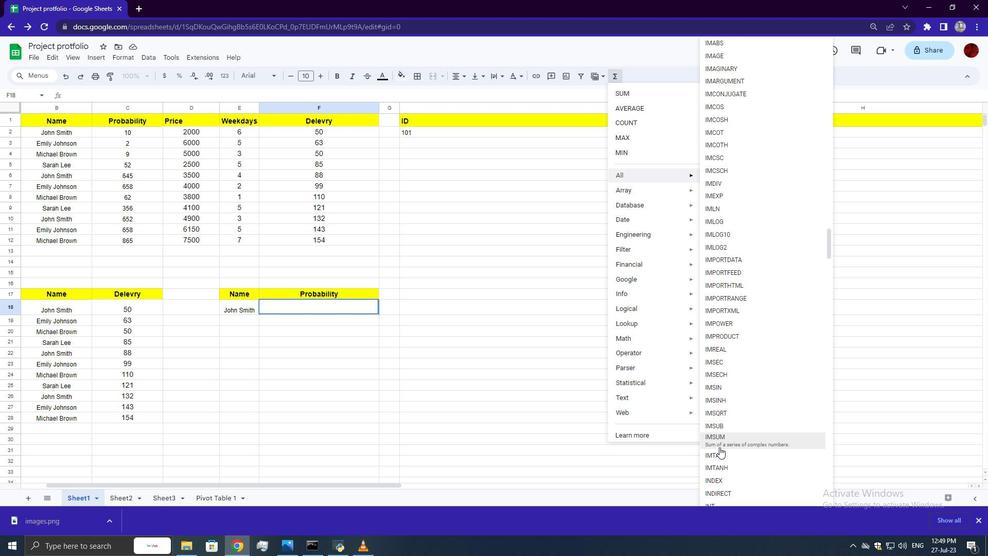 
Action: Mouse pressed left at (719, 444)
Screenshot: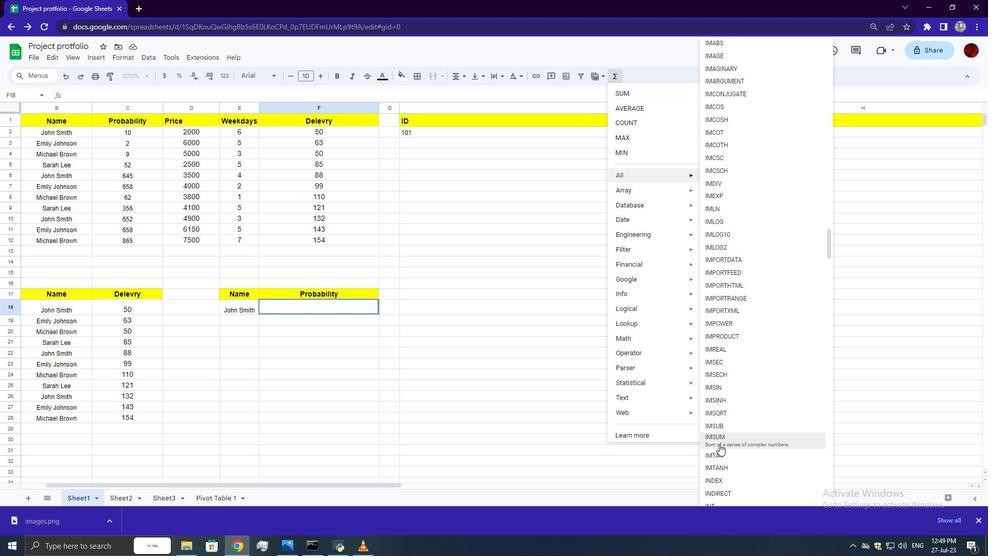 
Action: Mouse moved to (198, 132)
Screenshot: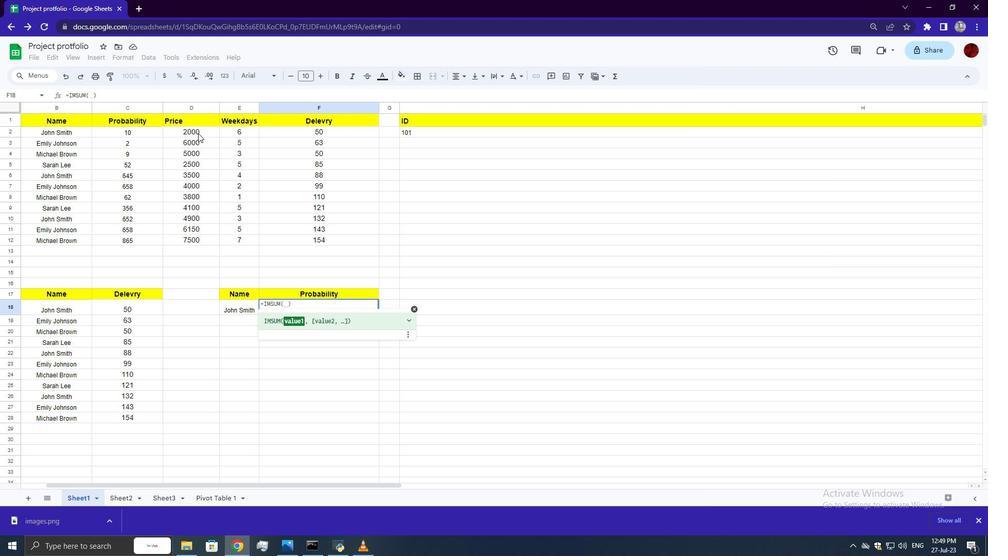
Action: Mouse pressed left at (198, 132)
Screenshot: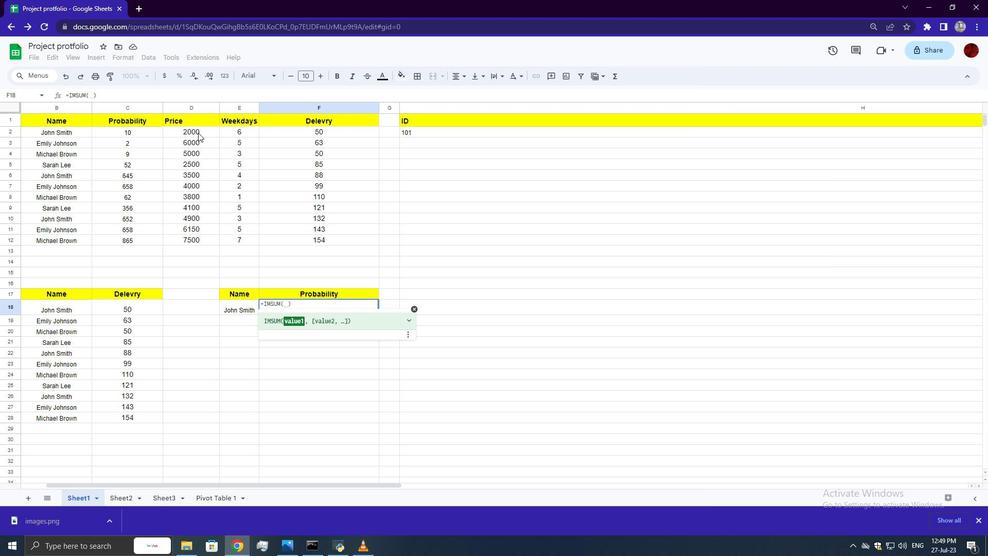 
Action: Mouse moved to (198, 238)
Screenshot: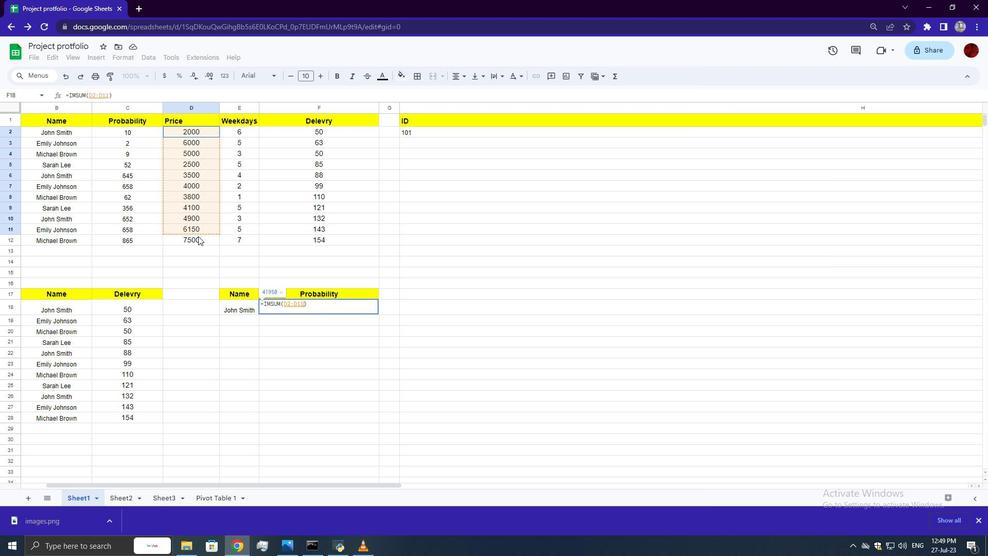 
Action: Key pressed ,<Key.space><Key.shift_r><Key.shift_r><Key.shift_r><Key.shift_r><Key.shift_r><Key.shift_r><Key.shift_r><Key.shift_r><Key.shift_r><Key.shift_r><Key.shift_r><Key.shift_r>"4+3i<Key.shift_r><Key.shift_r><Key.shift_r><Key.shift_r><Key.shift_r><Key.shift_r>"<Key.enter>
Screenshot: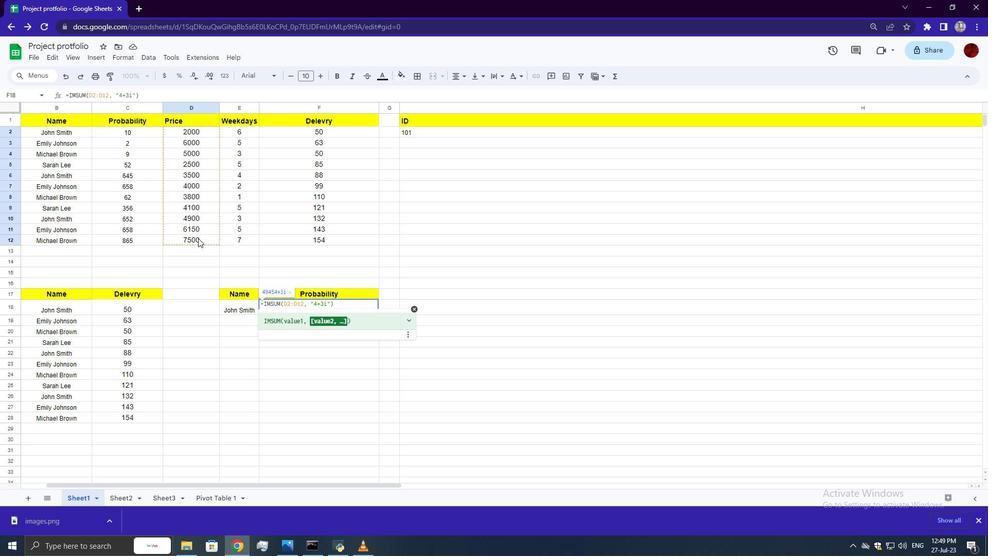 
